 Task: Create a sub task Release to Production / Go Live for the task  Create a new online platform for online personal training sessions in the project BioTech , assign it to team member softage.5@softage.net and update the status of the sub task to  Completed , set the priority of the sub task to High
Action: Mouse moved to (431, 400)
Screenshot: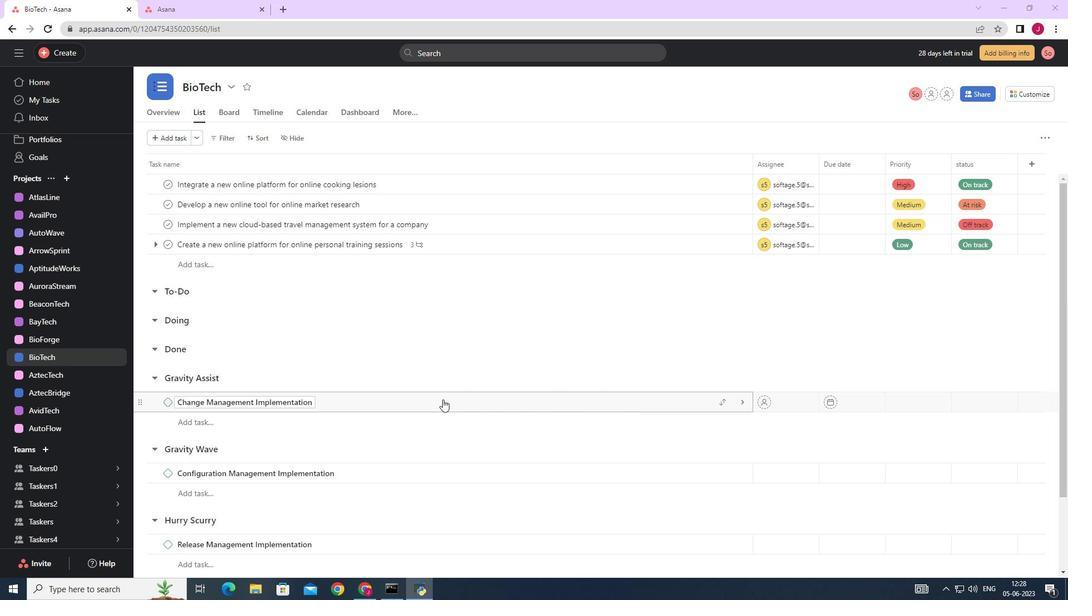 
Action: Mouse scrolled (431, 399) with delta (0, 0)
Screenshot: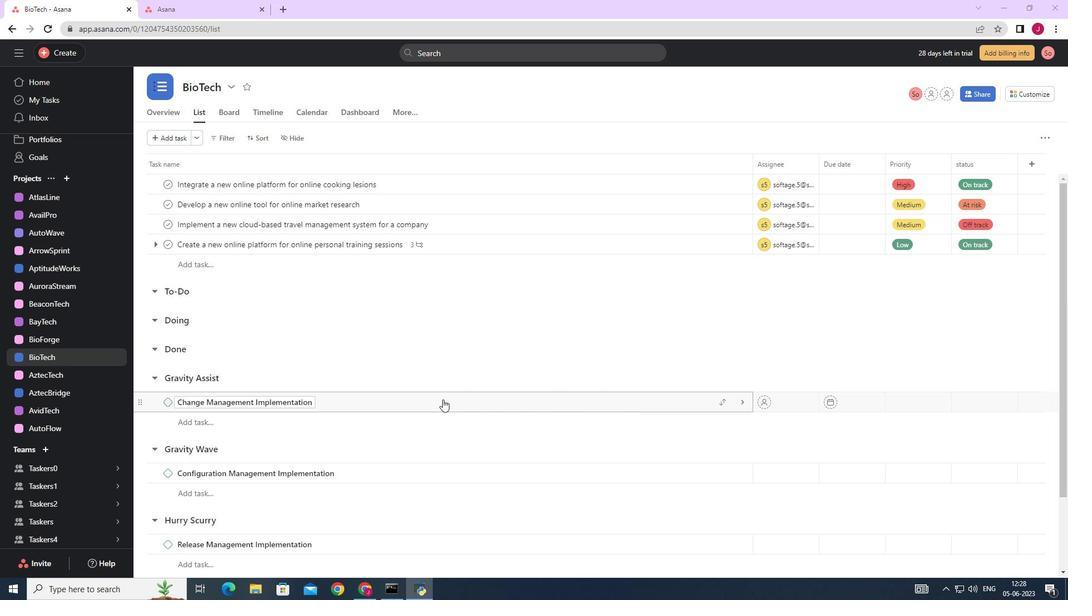 
Action: Mouse scrolled (431, 399) with delta (0, 0)
Screenshot: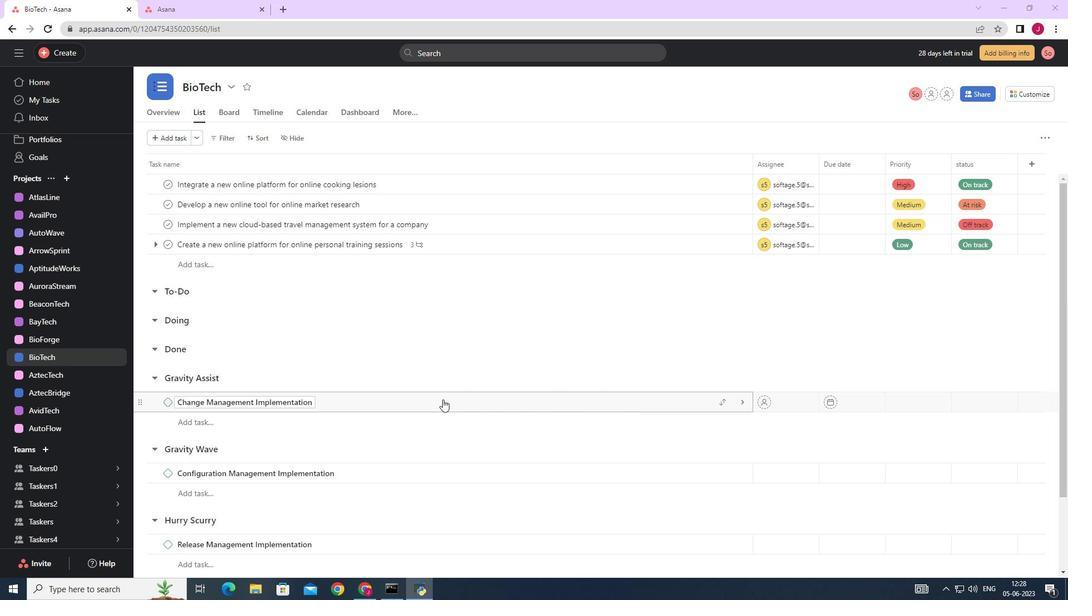 
Action: Mouse scrolled (431, 399) with delta (0, 0)
Screenshot: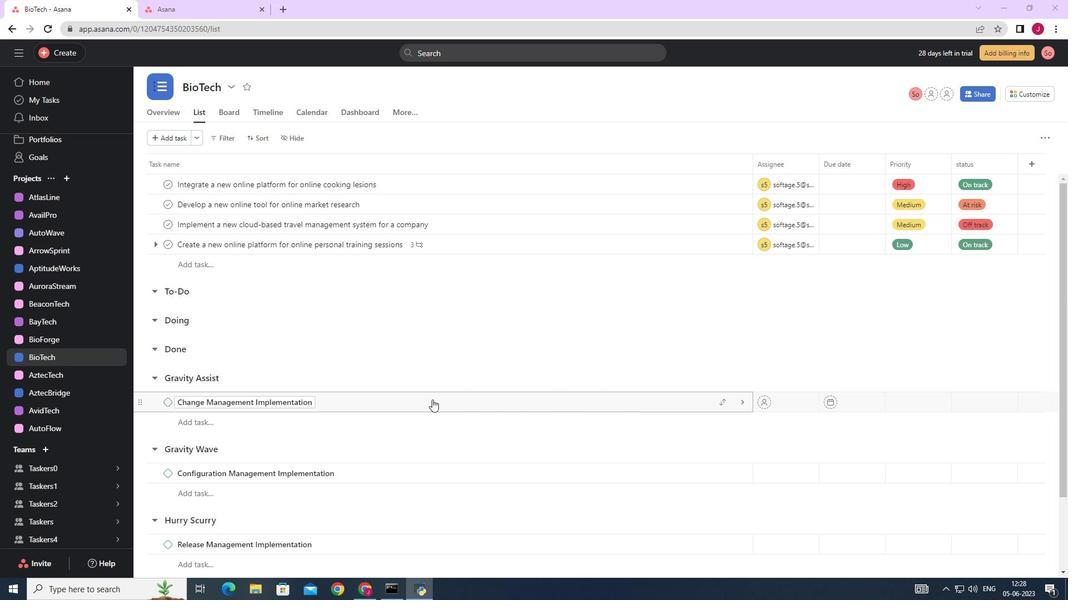 
Action: Mouse scrolled (431, 399) with delta (0, 0)
Screenshot: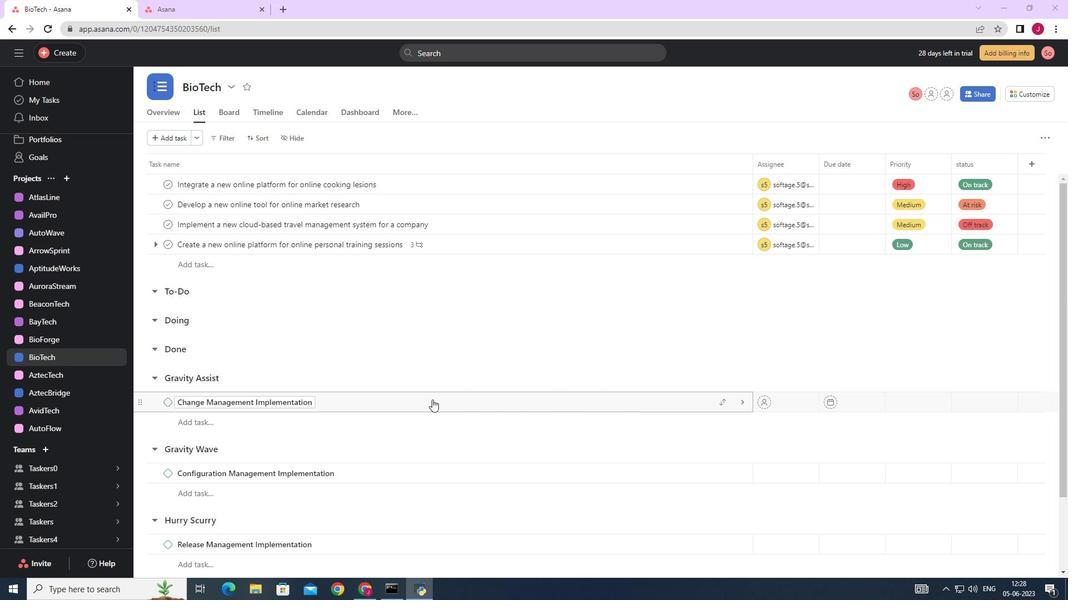 
Action: Mouse scrolled (431, 399) with delta (0, 0)
Screenshot: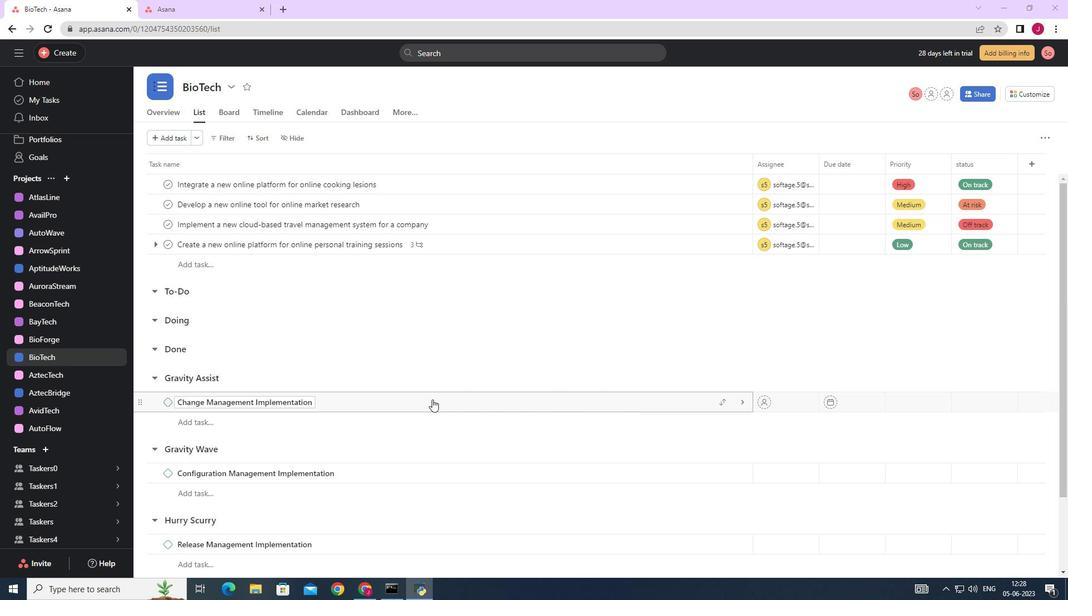 
Action: Mouse moved to (412, 401)
Screenshot: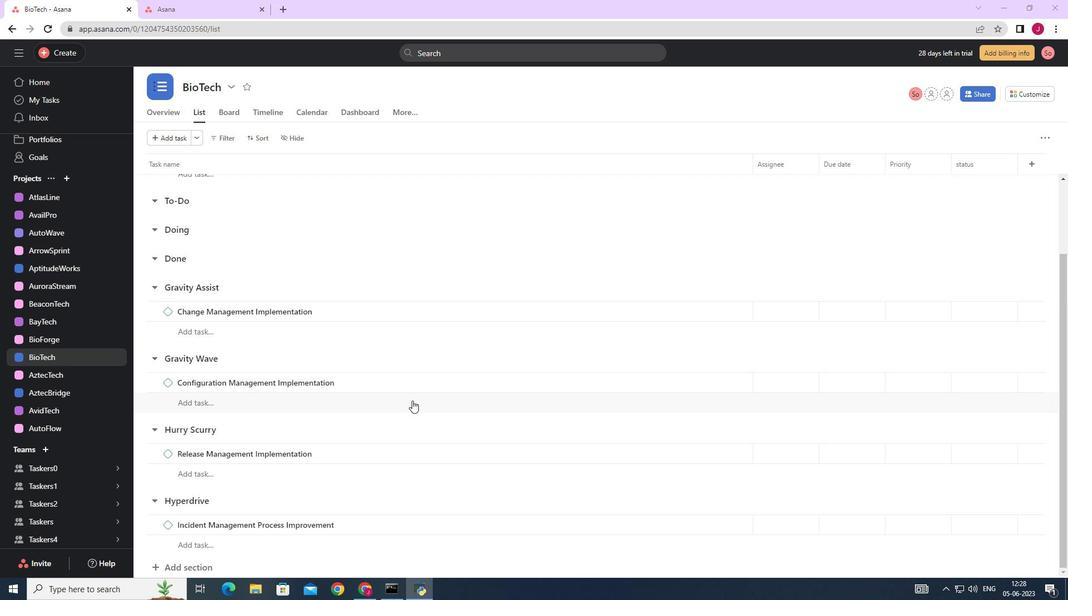 
Action: Mouse scrolled (412, 400) with delta (0, 0)
Screenshot: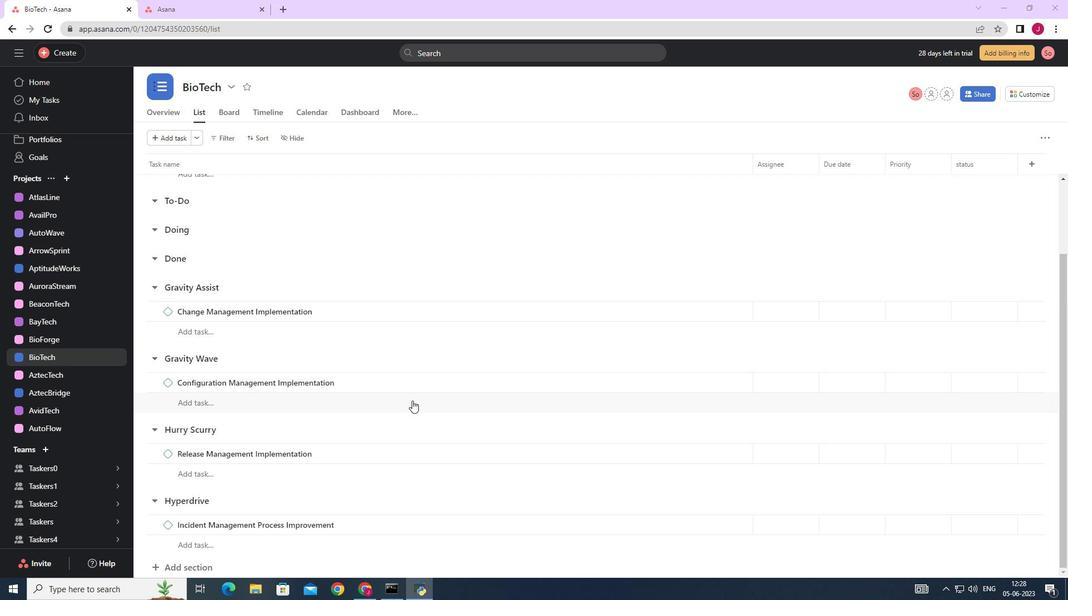
Action: Mouse scrolled (412, 400) with delta (0, 0)
Screenshot: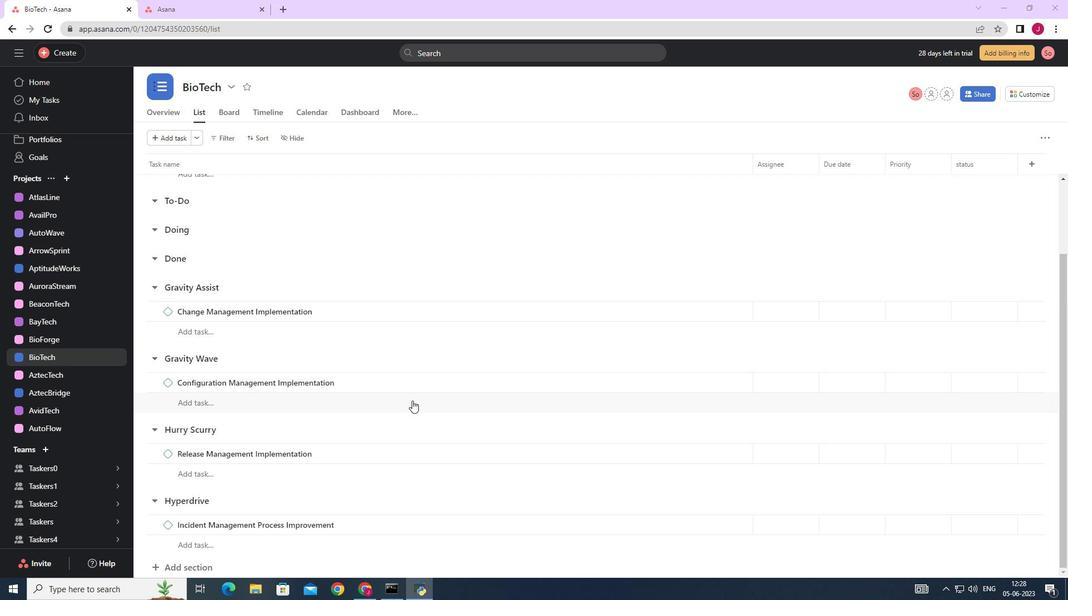 
Action: Mouse scrolled (412, 400) with delta (0, 0)
Screenshot: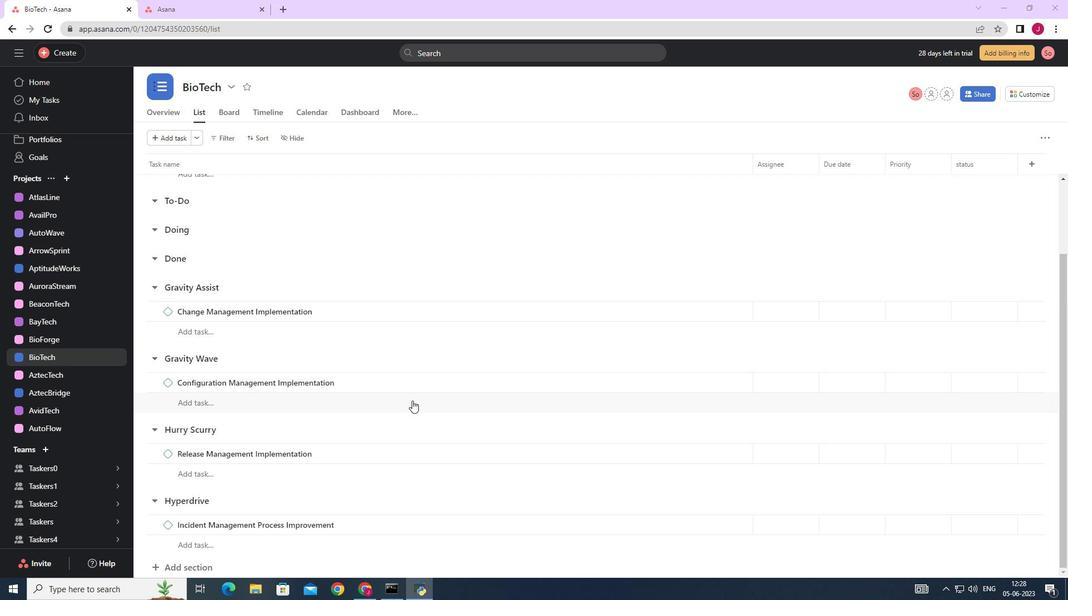 
Action: Mouse scrolled (412, 400) with delta (0, 0)
Screenshot: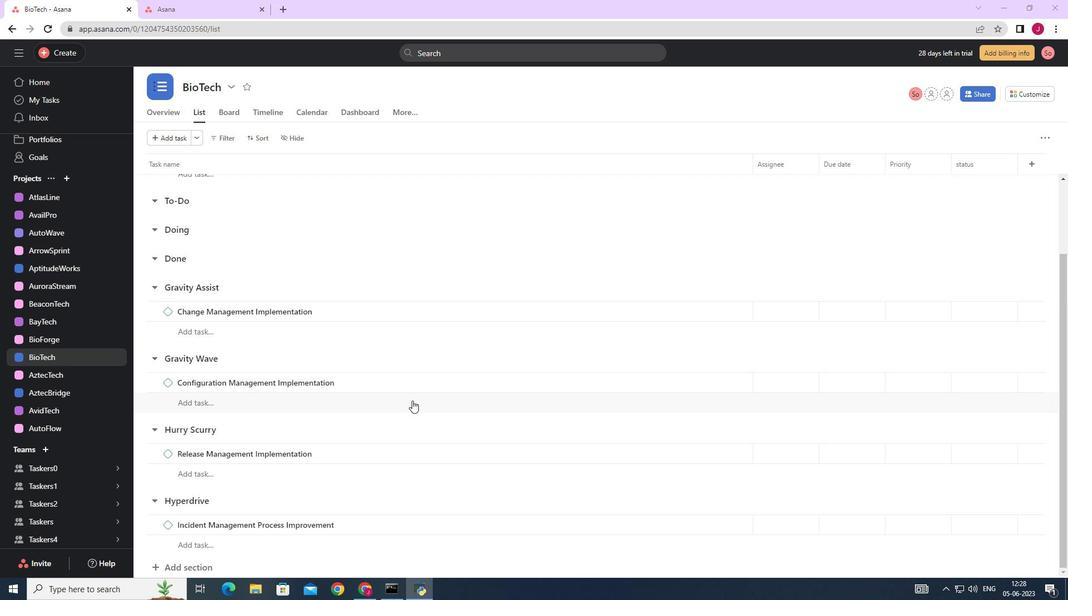 
Action: Mouse scrolled (412, 400) with delta (0, 0)
Screenshot: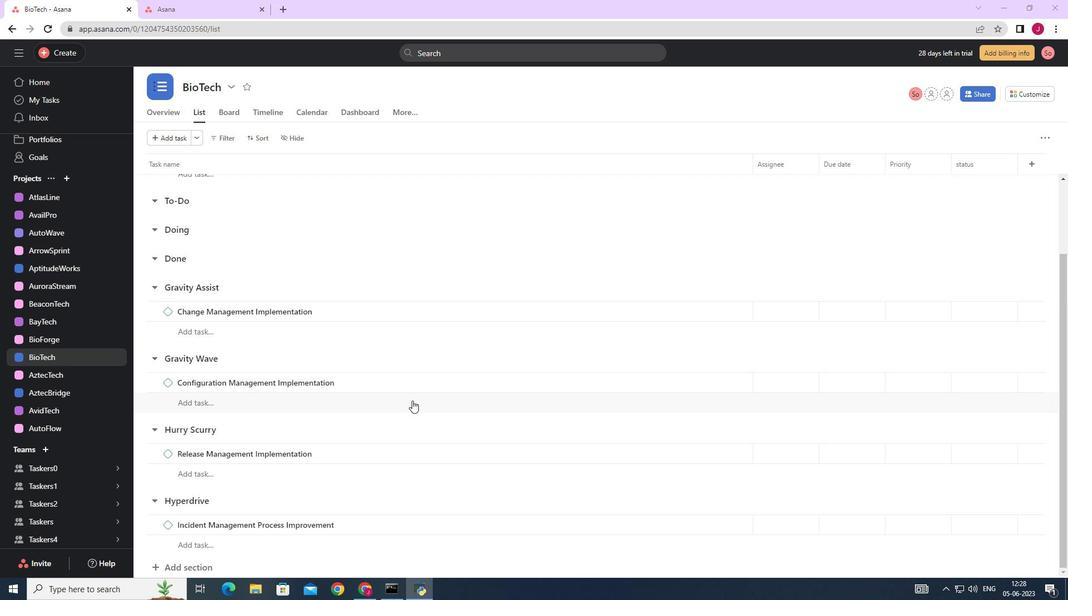 
Action: Mouse moved to (425, 408)
Screenshot: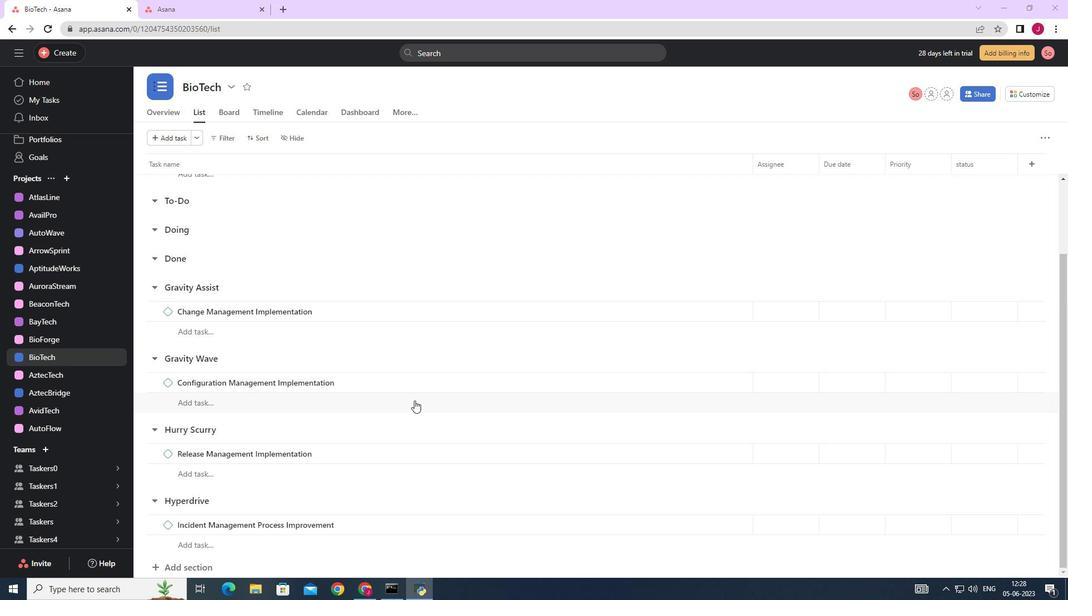 
Action: Mouse scrolled (425, 408) with delta (0, 0)
Screenshot: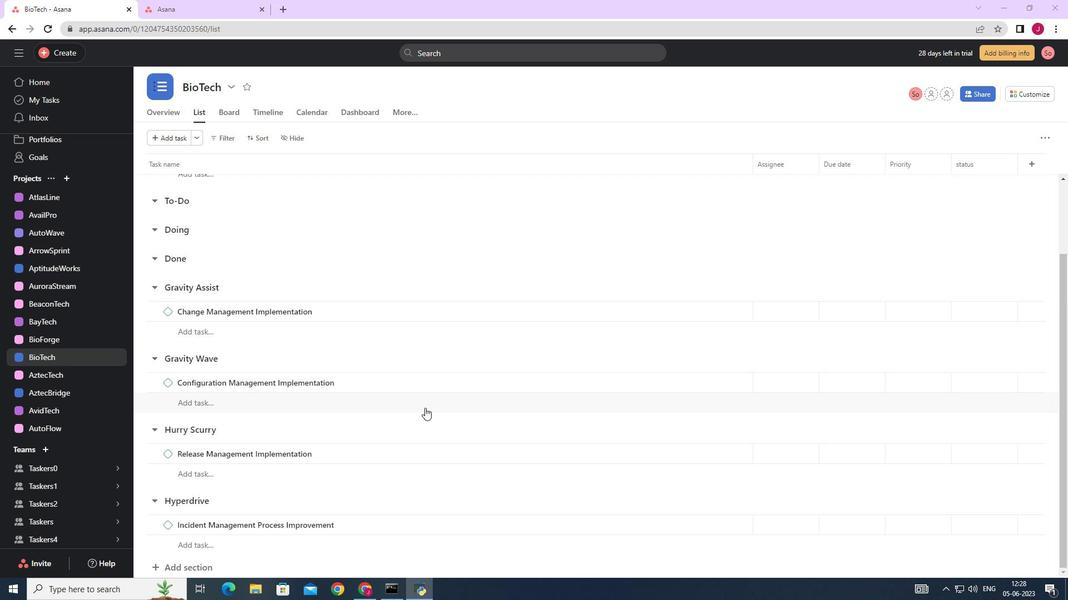 
Action: Mouse scrolled (425, 408) with delta (0, 0)
Screenshot: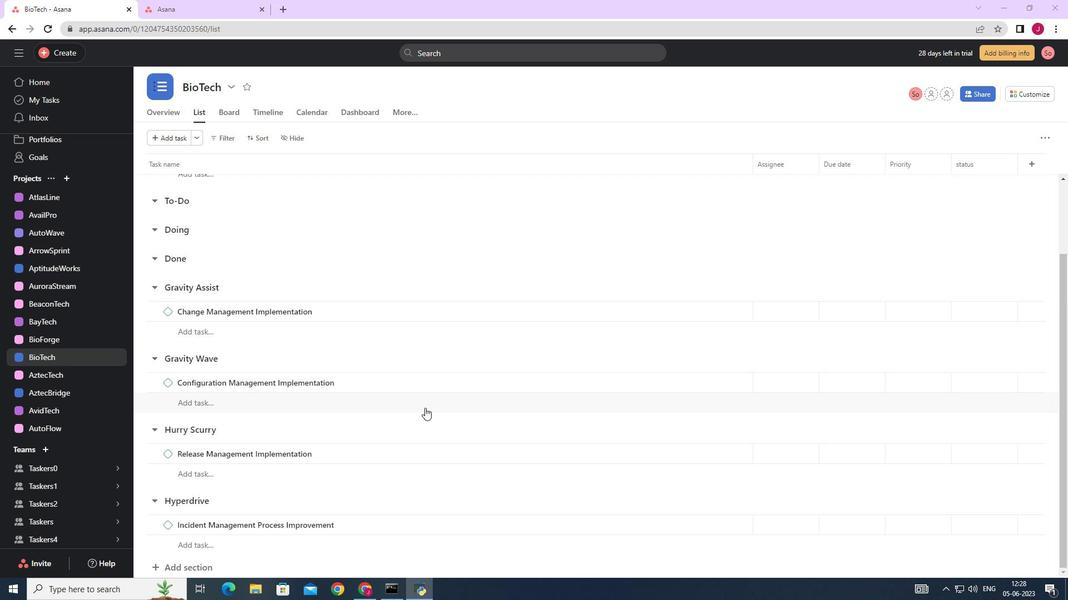 
Action: Mouse scrolled (425, 408) with delta (0, 0)
Screenshot: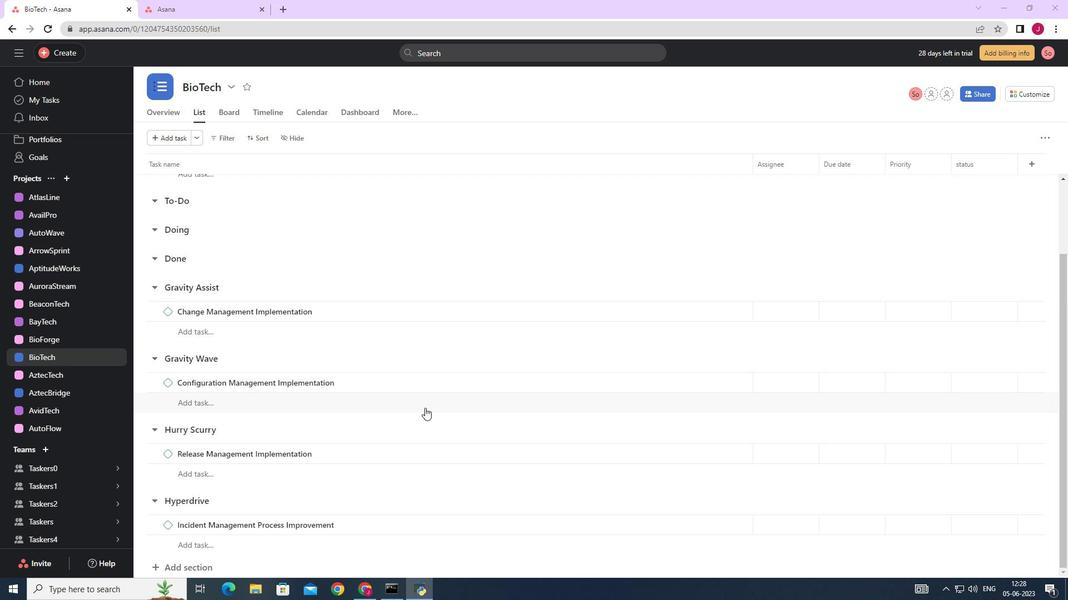 
Action: Mouse scrolled (425, 408) with delta (0, 0)
Screenshot: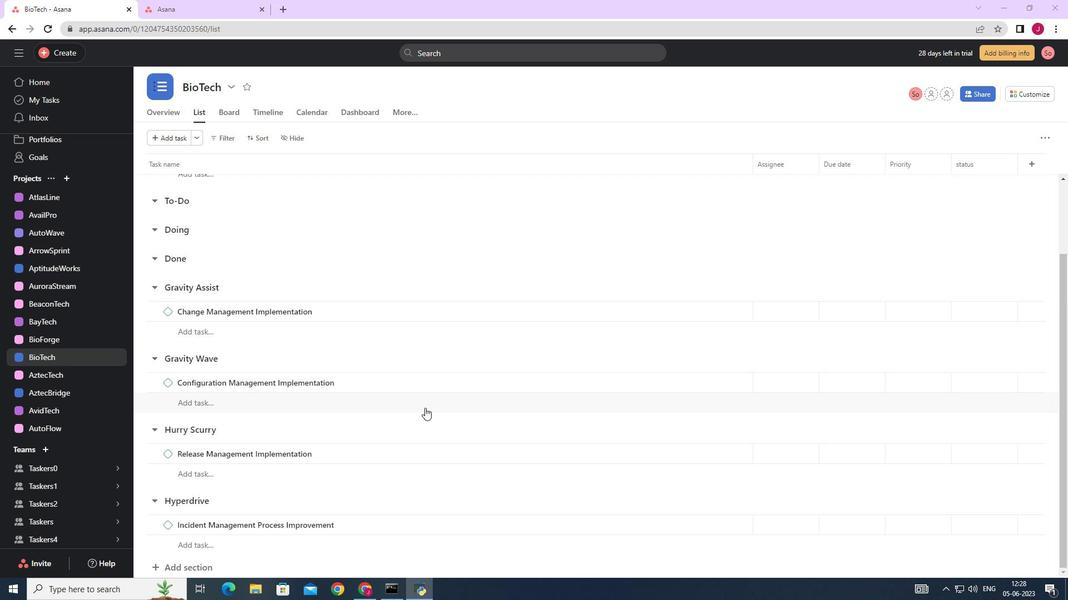 
Action: Mouse scrolled (425, 407) with delta (0, 0)
Screenshot: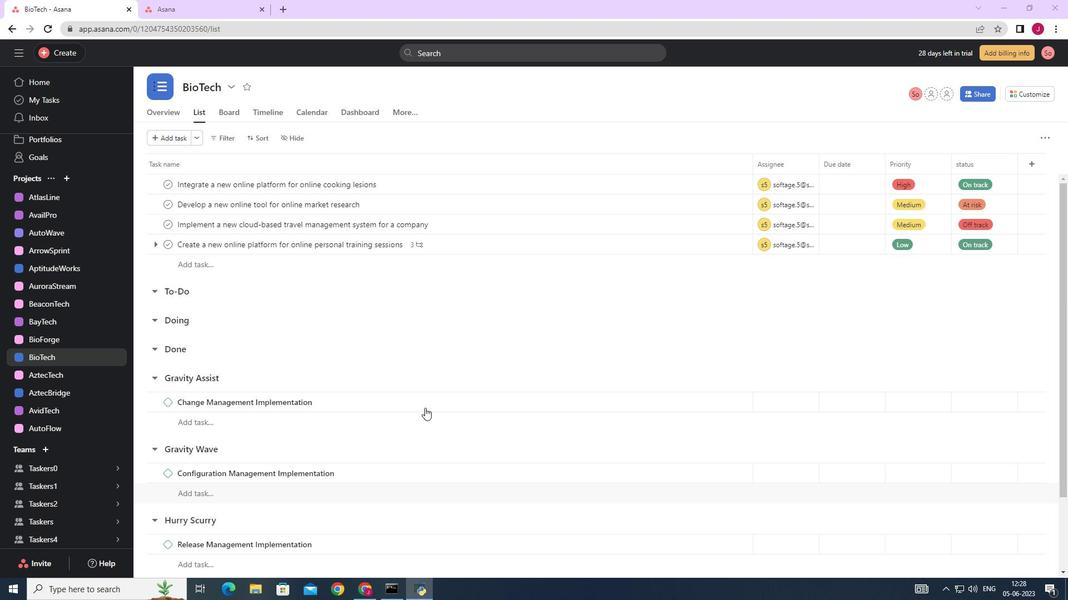 
Action: Mouse scrolled (425, 407) with delta (0, 0)
Screenshot: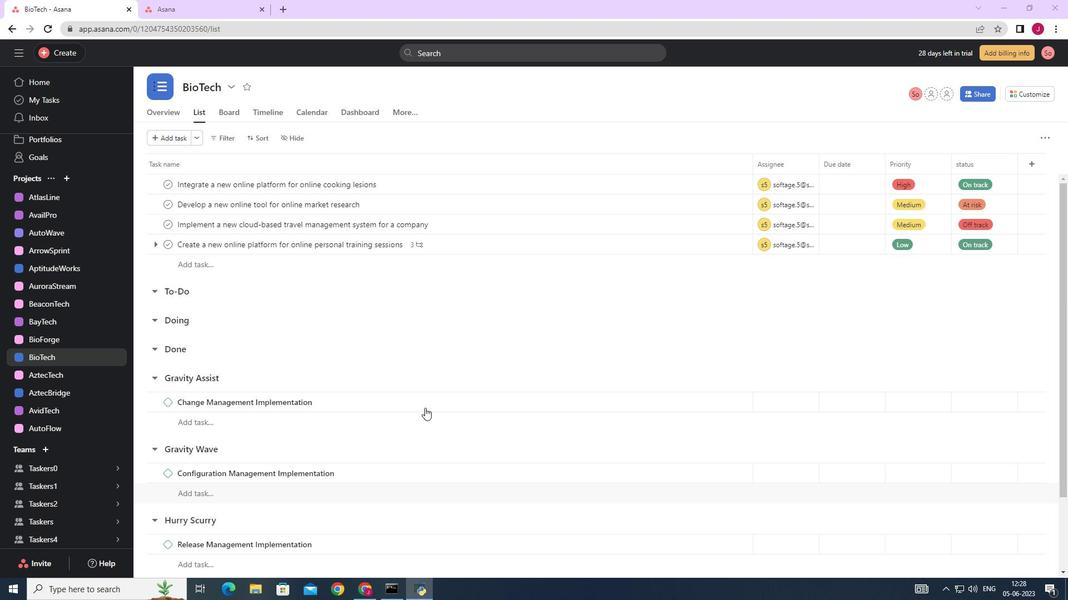 
Action: Mouse moved to (597, 354)
Screenshot: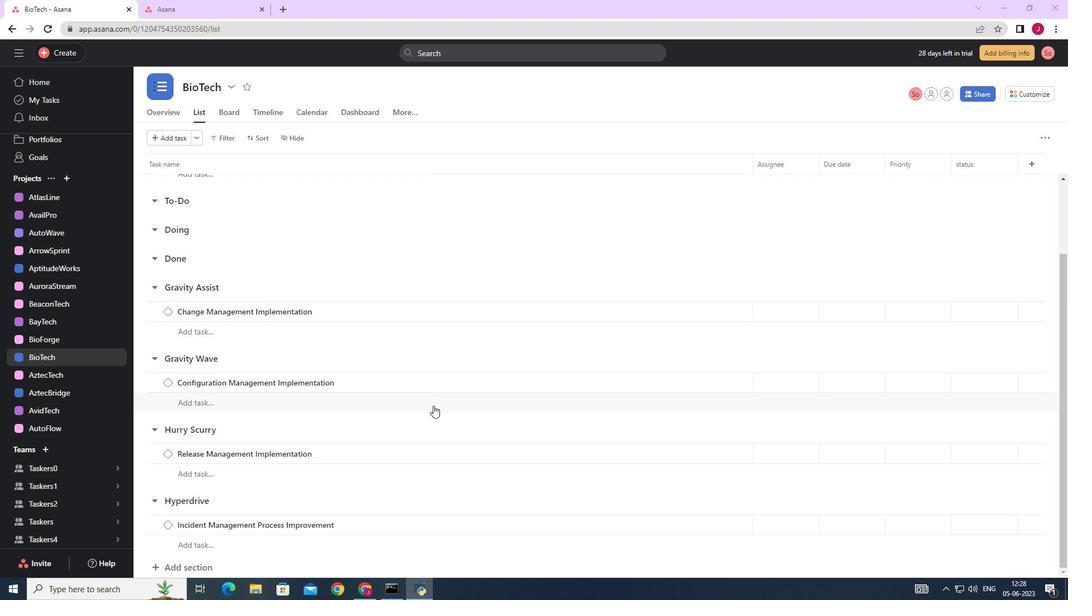 
Action: Mouse scrolled (597, 355) with delta (0, 0)
Screenshot: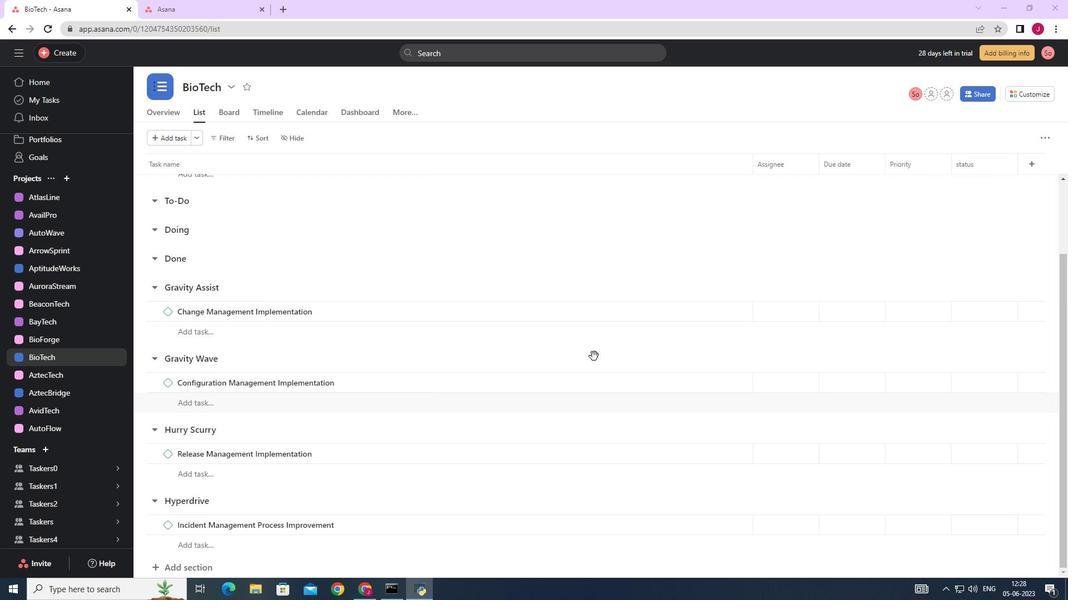 
Action: Mouse scrolled (597, 355) with delta (0, 0)
Screenshot: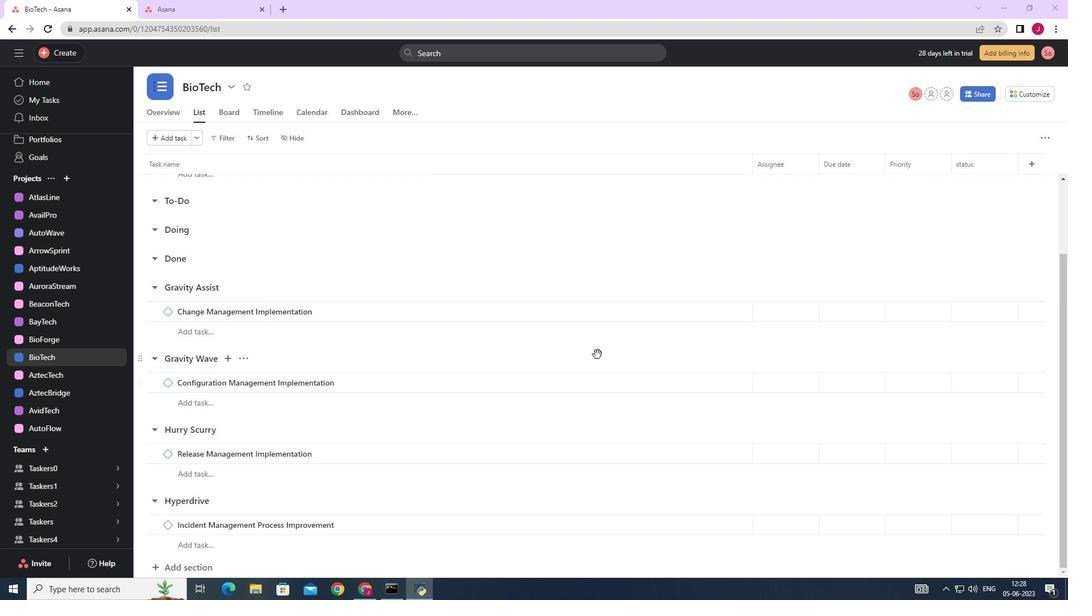 
Action: Mouse scrolled (597, 355) with delta (0, 0)
Screenshot: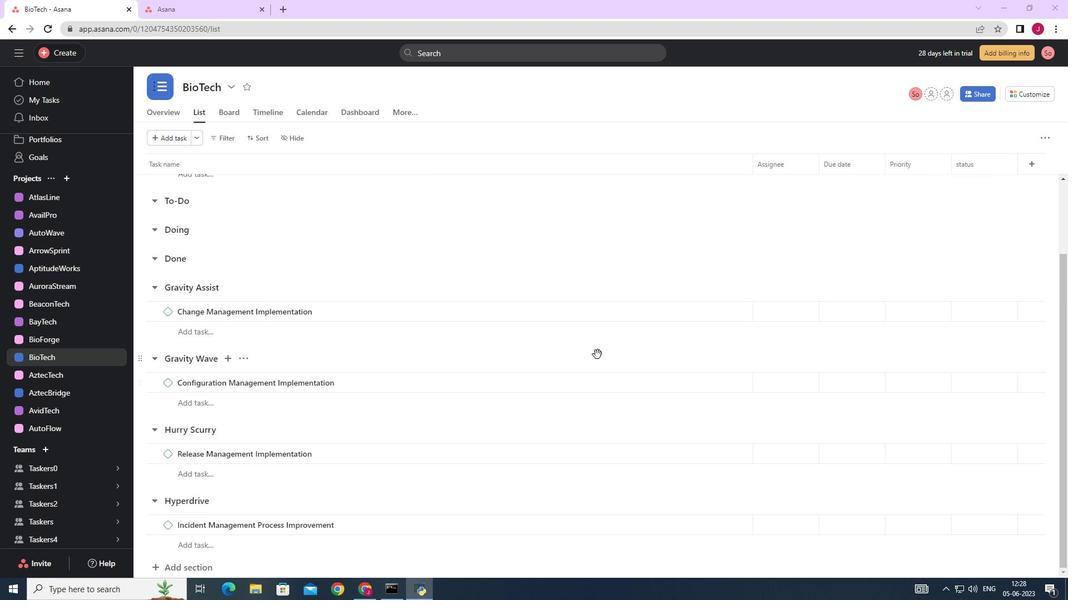 
Action: Mouse moved to (647, 245)
Screenshot: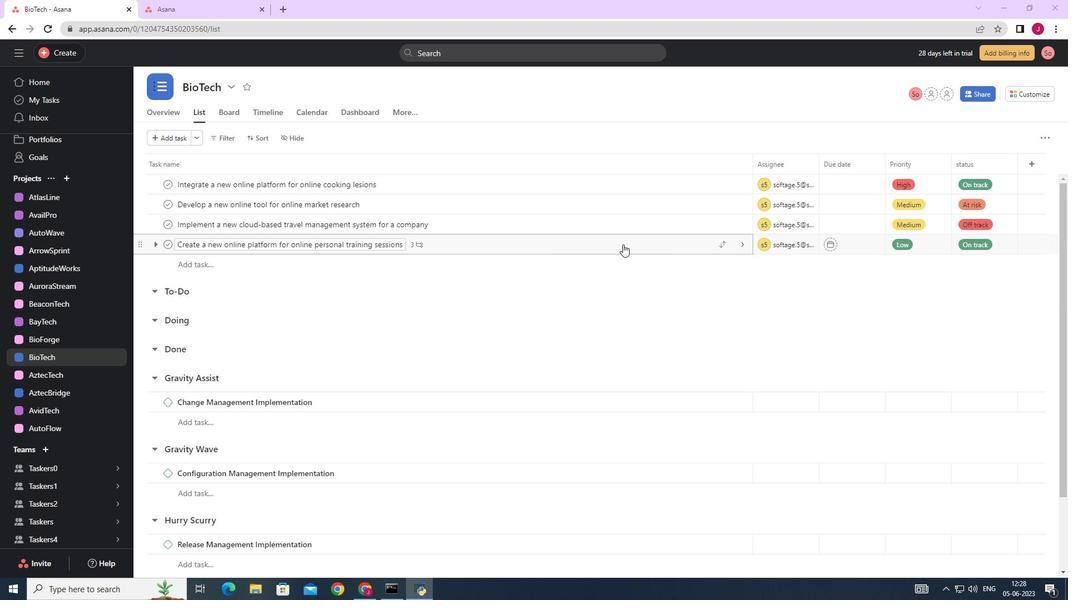 
Action: Mouse pressed left at (647, 245)
Screenshot: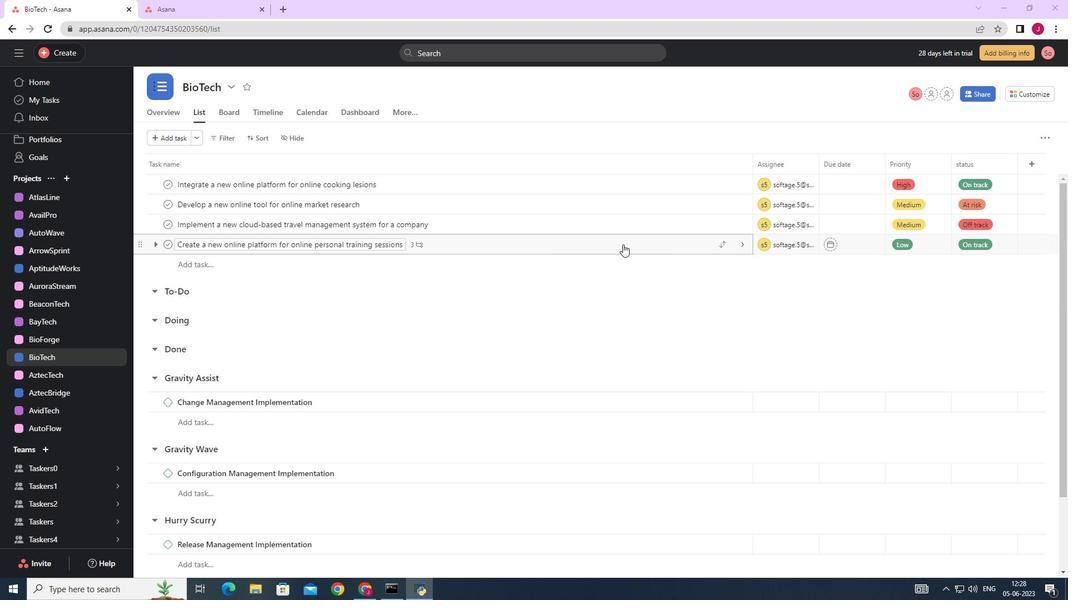 
Action: Mouse moved to (771, 359)
Screenshot: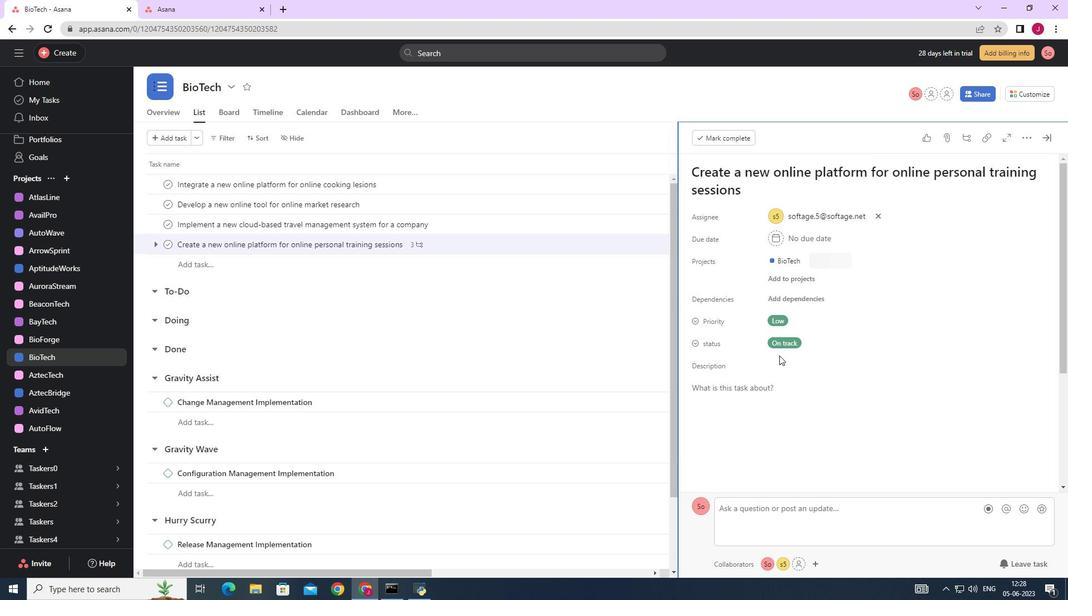 
Action: Mouse scrolled (771, 359) with delta (0, 0)
Screenshot: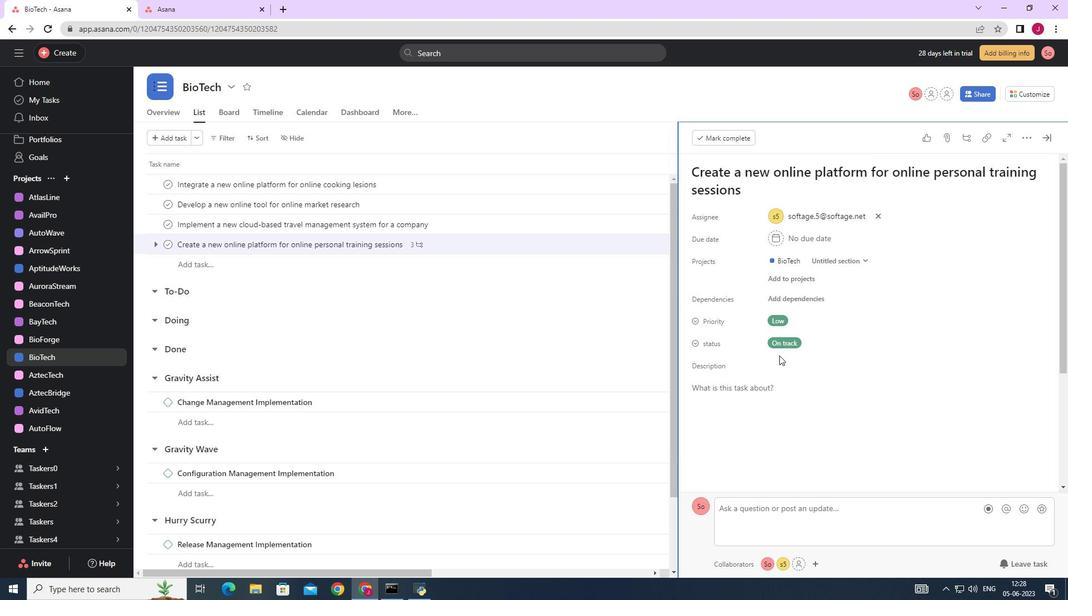
Action: Mouse scrolled (771, 359) with delta (0, 0)
Screenshot: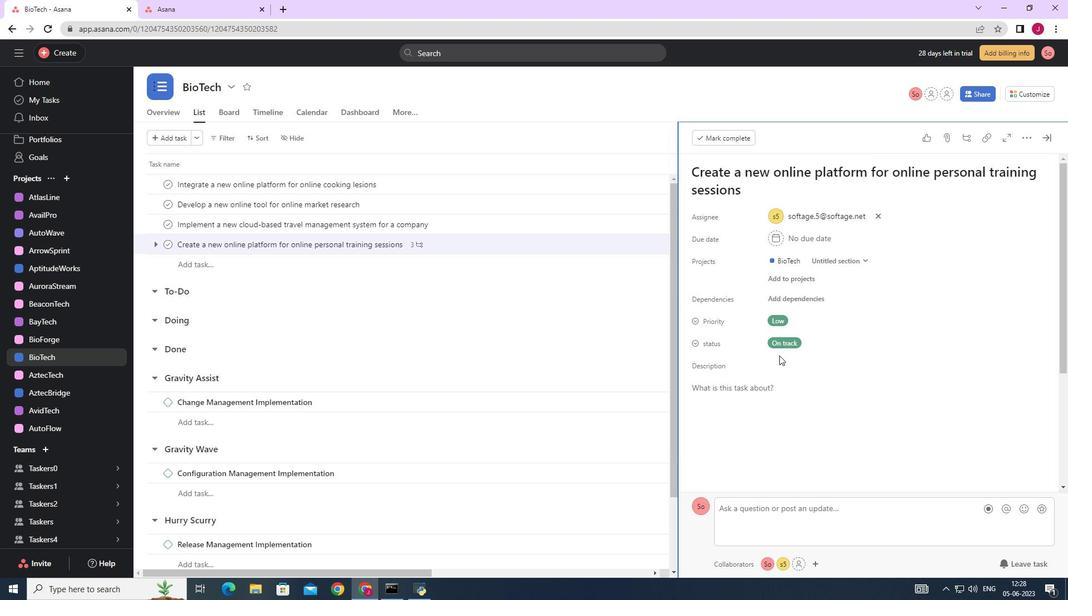 
Action: Mouse moved to (771, 360)
Screenshot: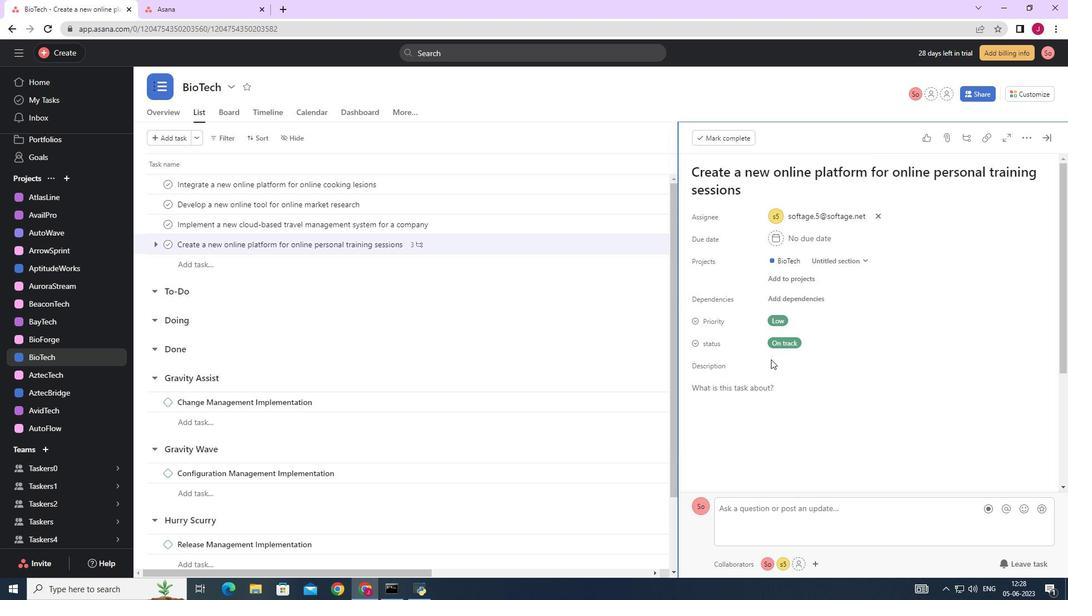 
Action: Mouse scrolled (771, 359) with delta (0, 0)
Screenshot: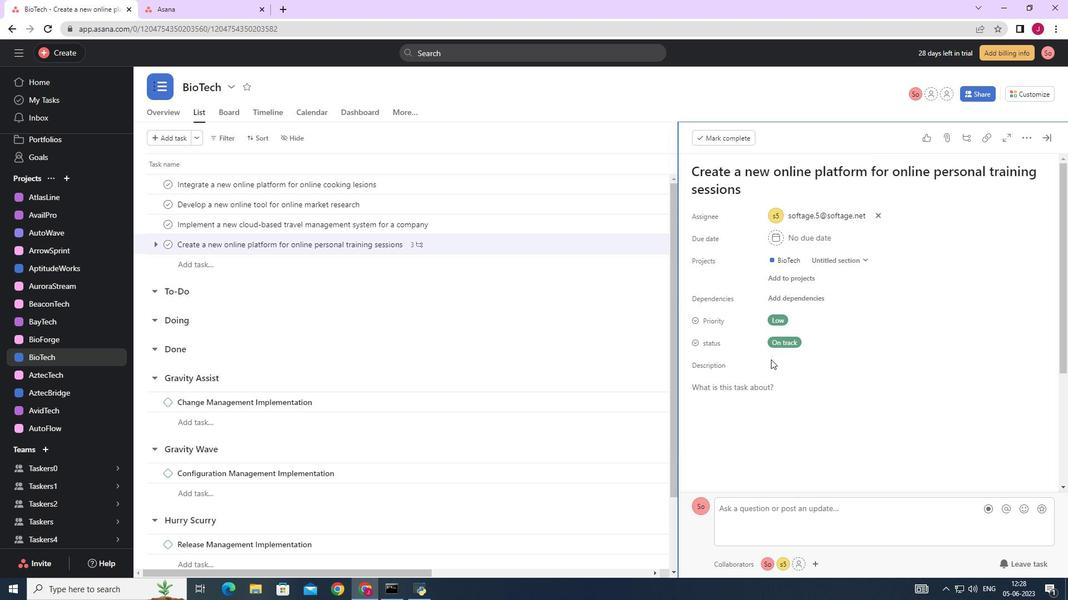 
Action: Mouse moved to (770, 361)
Screenshot: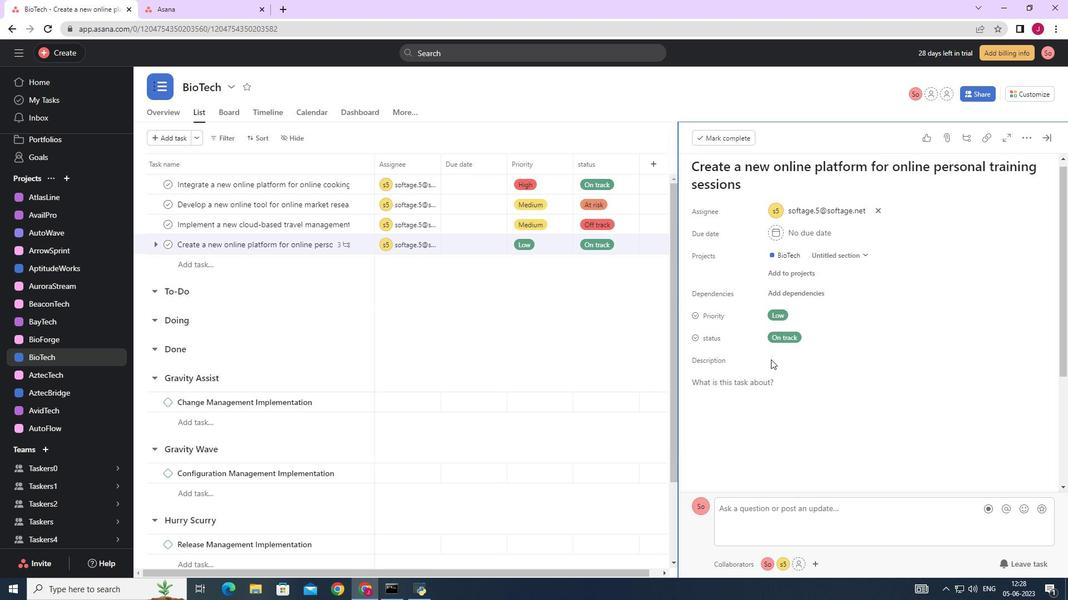 
Action: Mouse scrolled (771, 359) with delta (0, 0)
Screenshot: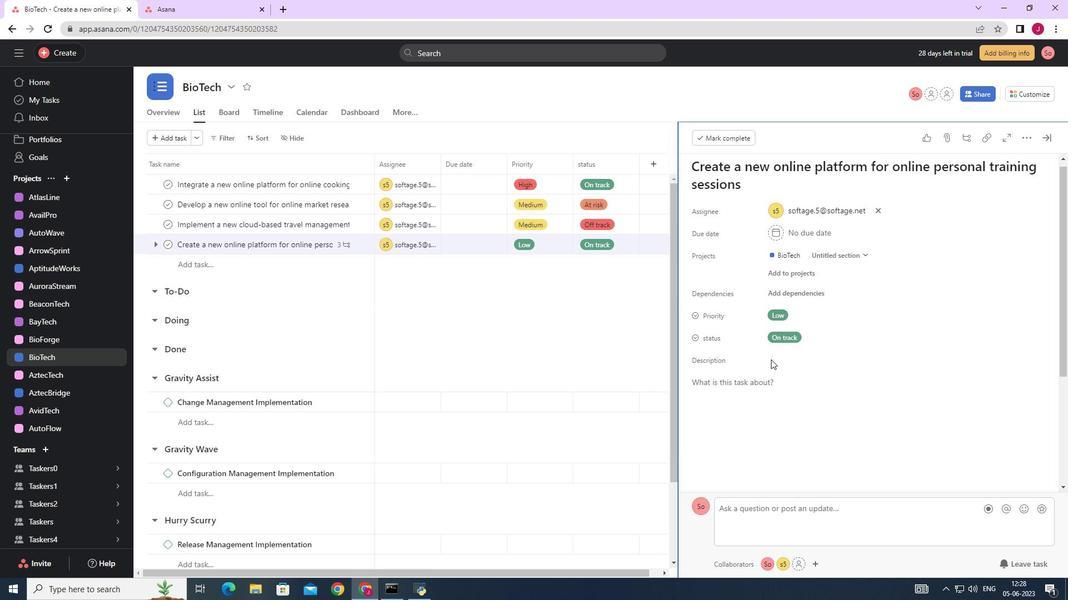 
Action: Mouse moved to (770, 361)
Screenshot: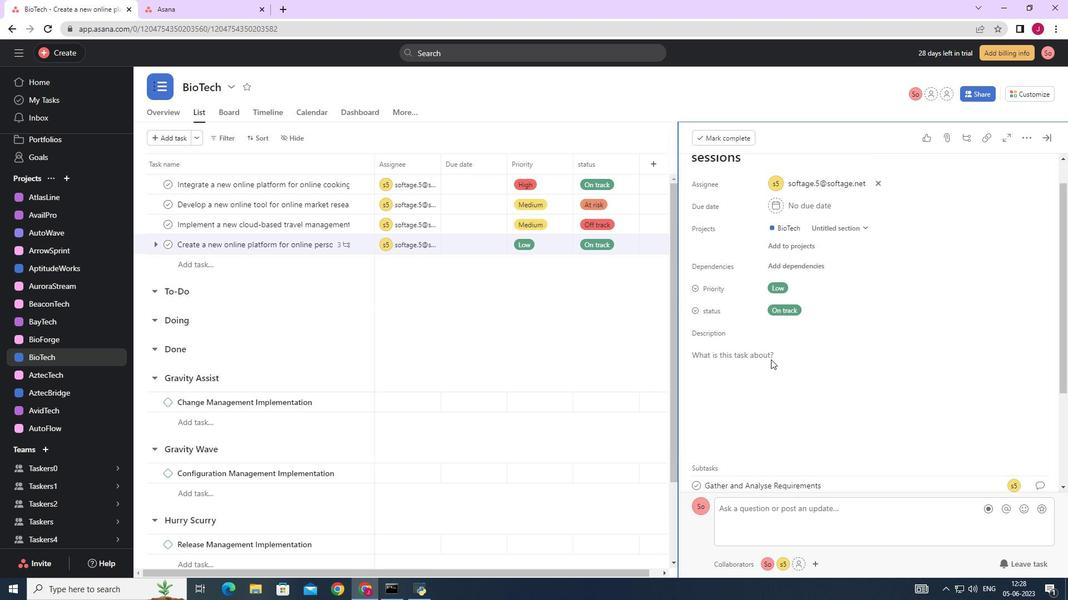 
Action: Mouse scrolled (771, 359) with delta (0, 0)
Screenshot: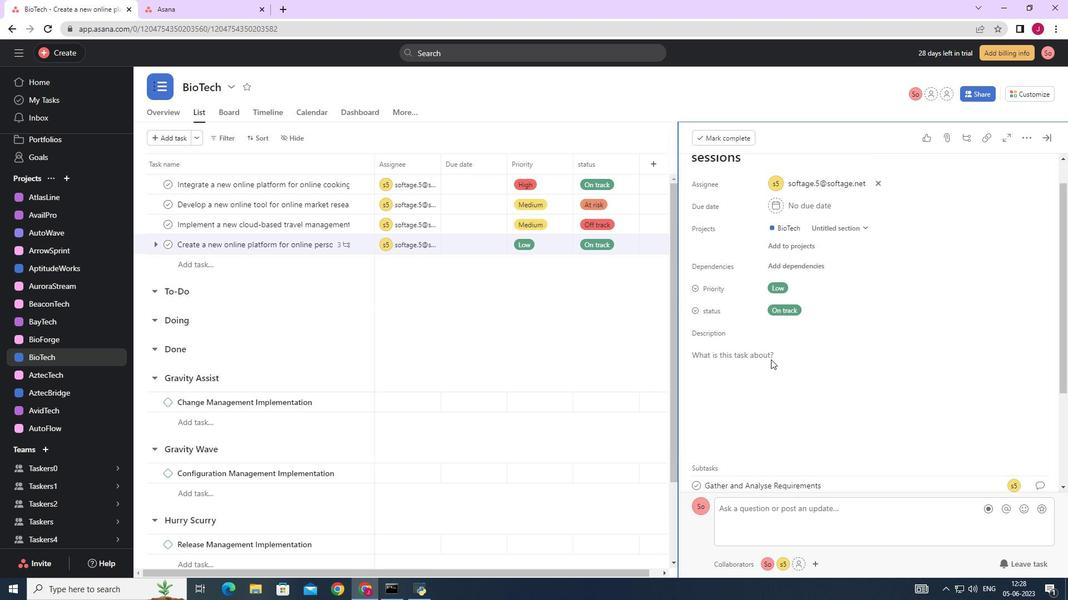 
Action: Mouse moved to (768, 363)
Screenshot: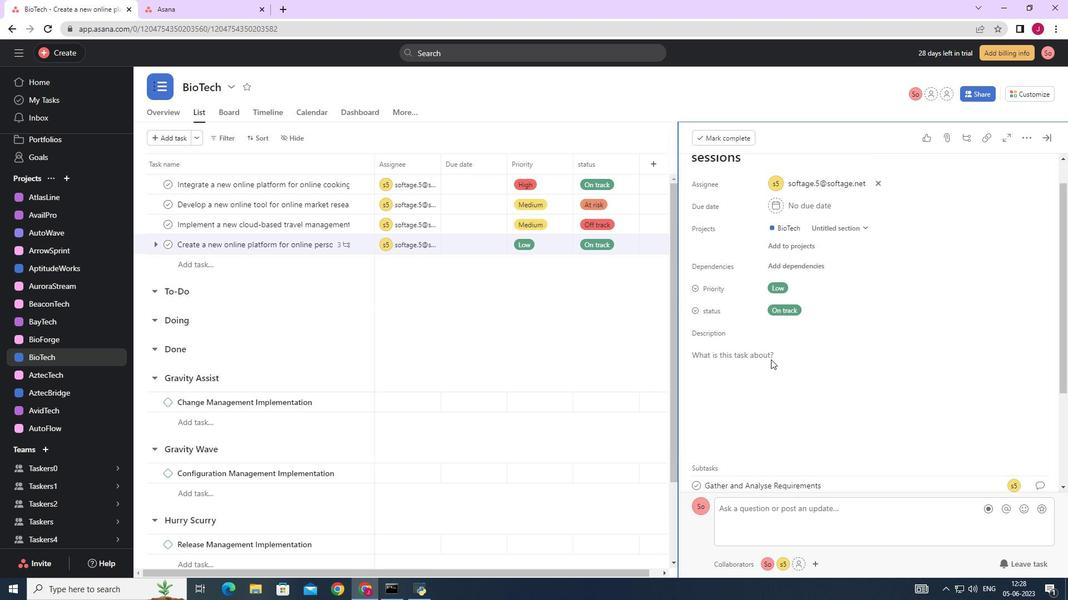 
Action: Mouse scrolled (771, 359) with delta (0, 0)
Screenshot: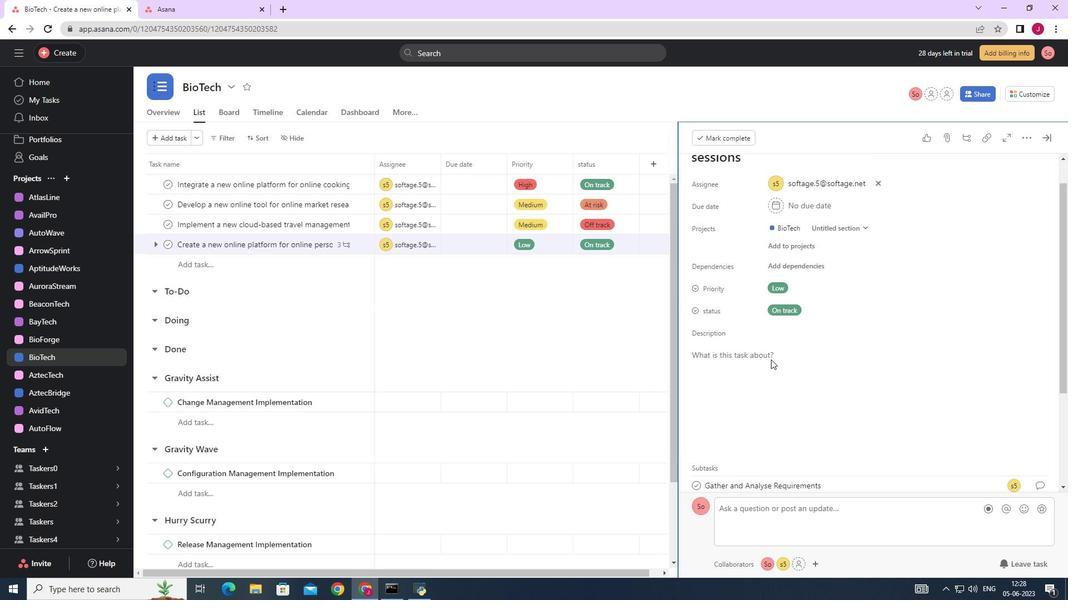 
Action: Mouse moved to (727, 401)
Screenshot: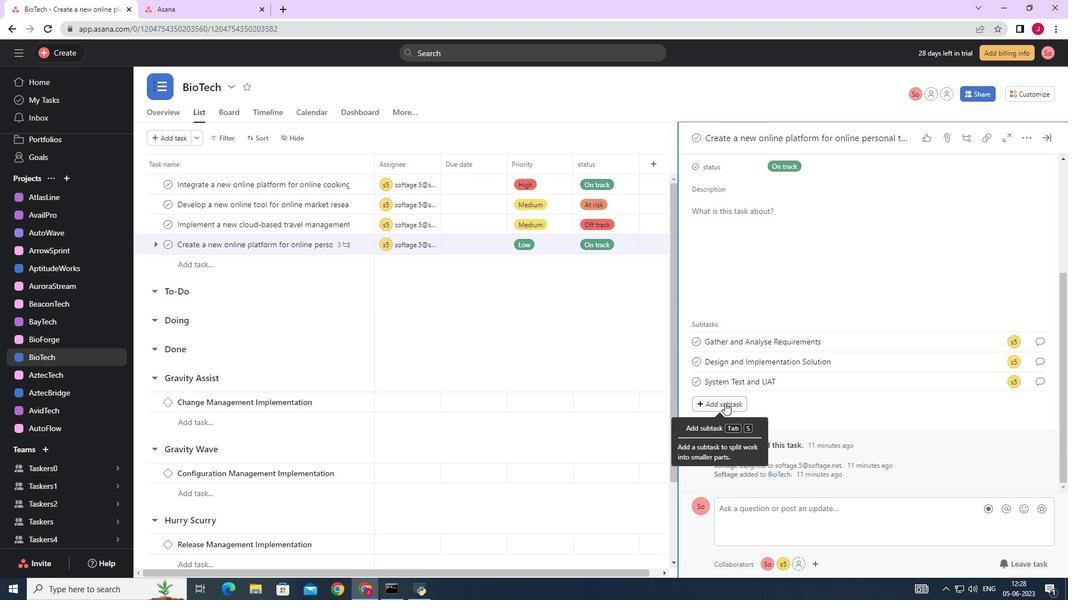 
Action: Mouse pressed left at (727, 401)
Screenshot: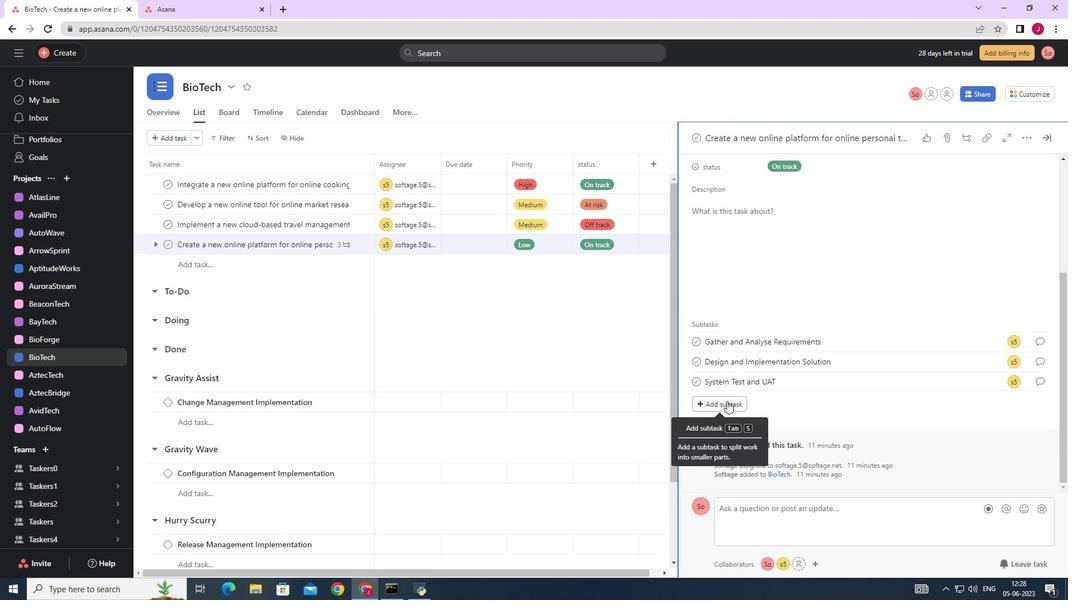 
Action: Key pressed <Key.caps_lock><Key.caps_lock>r<Key.caps_lock>ELEASE<Key.space>TO<Key.space>PRODUCTION<Key.space>/<Key.space><Key.caps_lock>g<Key.caps_lock>O<Key.space><Key.caps_lock>l<Key.caps_lock>IVE
Screenshot: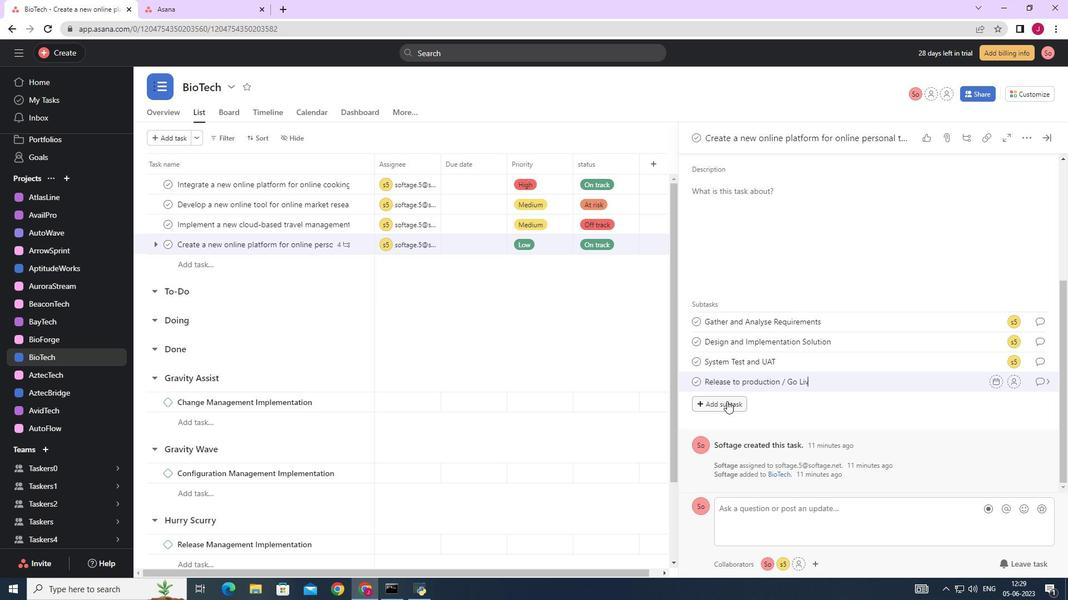 
Action: Mouse moved to (1014, 382)
Screenshot: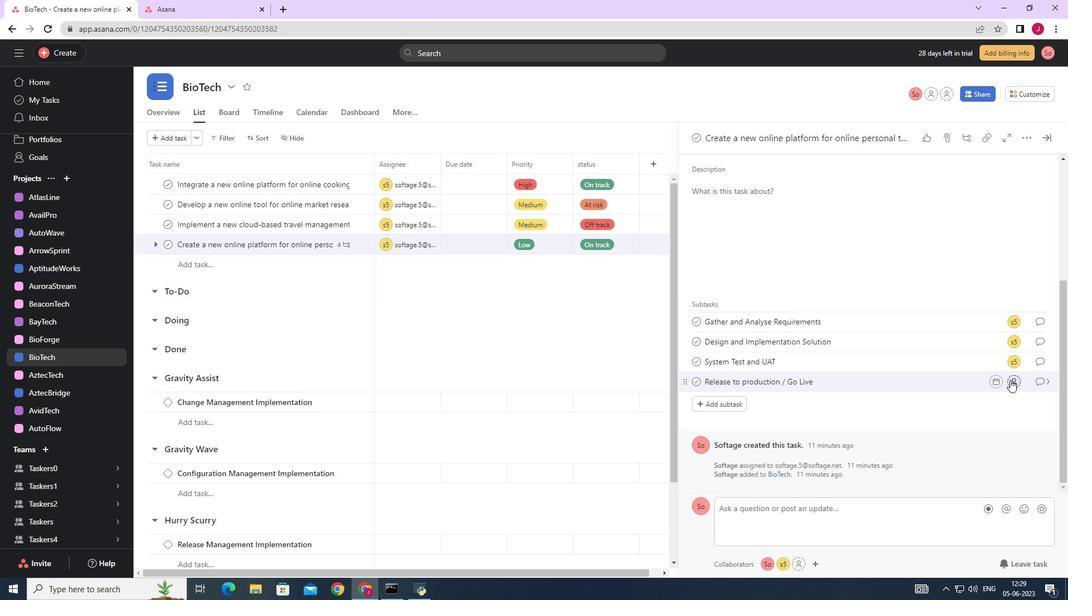 
Action: Mouse pressed left at (1014, 382)
Screenshot: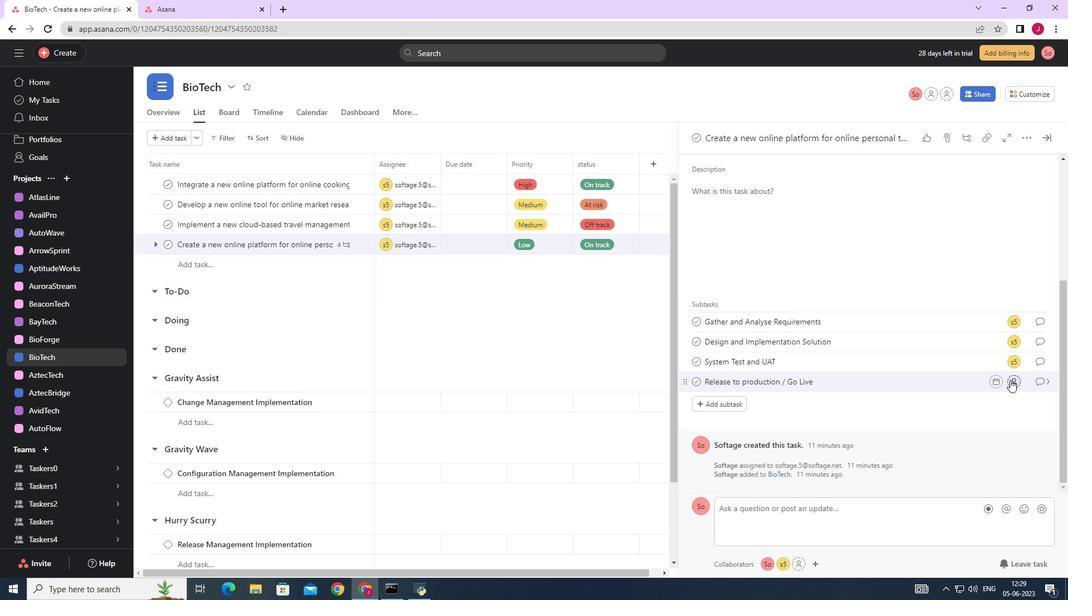 
Action: Mouse moved to (879, 417)
Screenshot: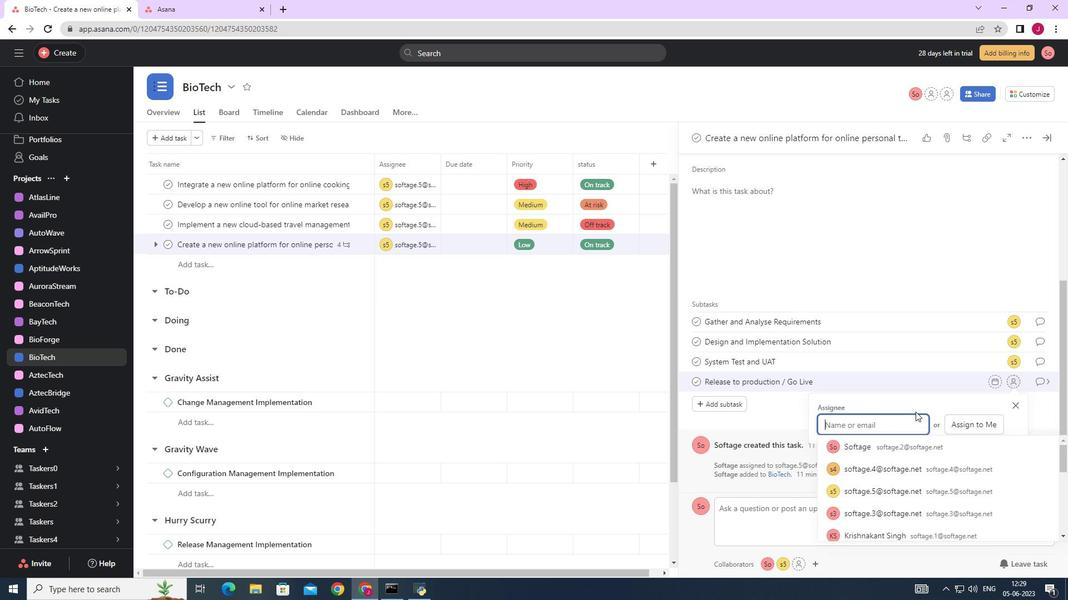 
Action: Key pressed SOFTAGE.
Screenshot: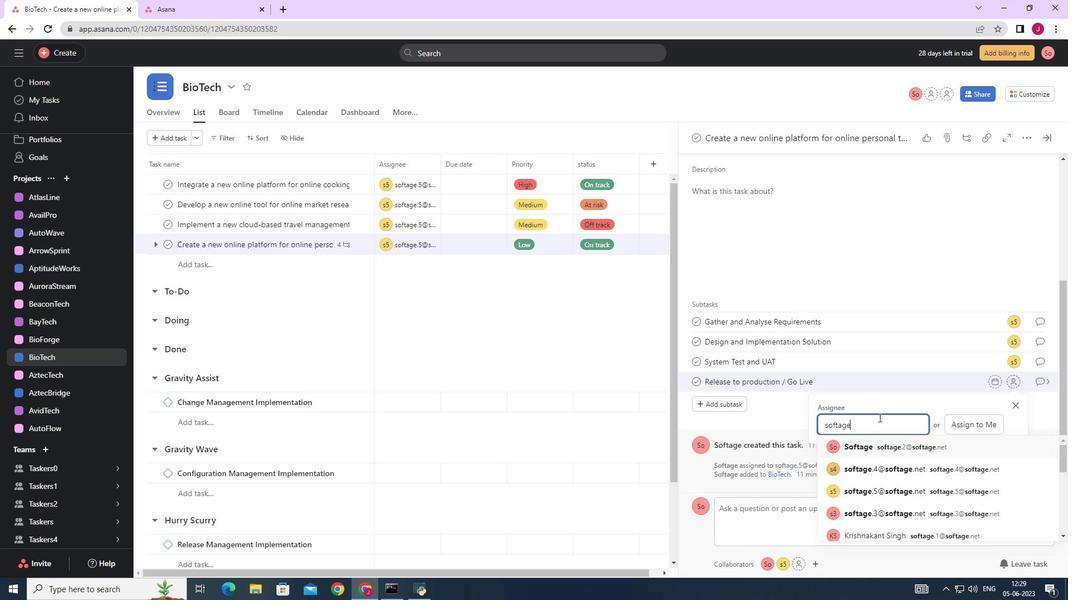 
Action: Mouse moved to (861, 423)
Screenshot: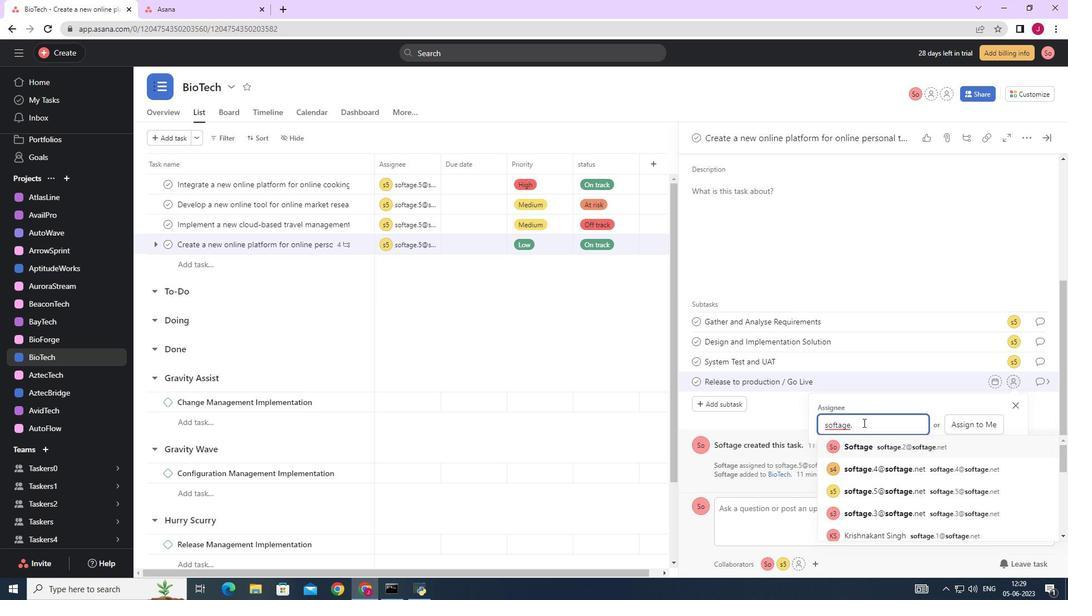 
Action: Key pressed 5
Screenshot: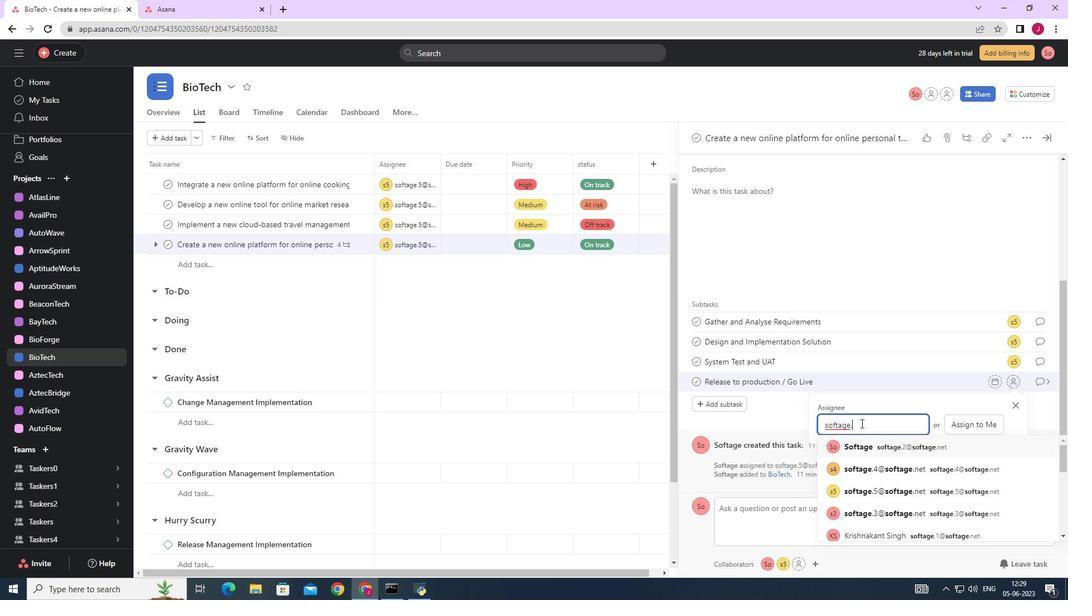 
Action: Mouse moved to (882, 445)
Screenshot: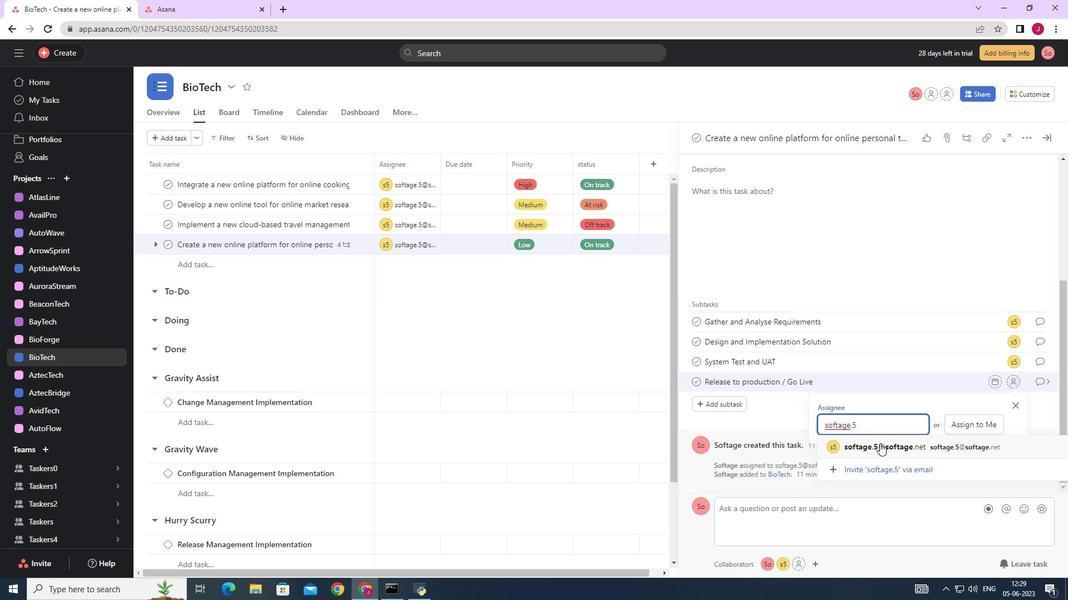 
Action: Mouse pressed left at (882, 445)
Screenshot: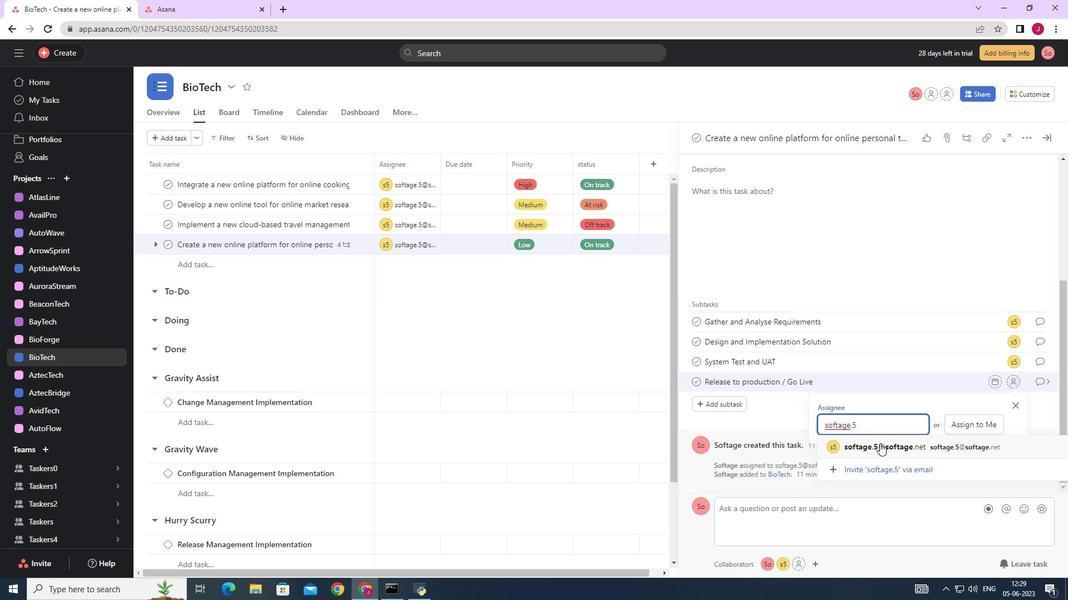 
Action: Mouse moved to (1039, 384)
Screenshot: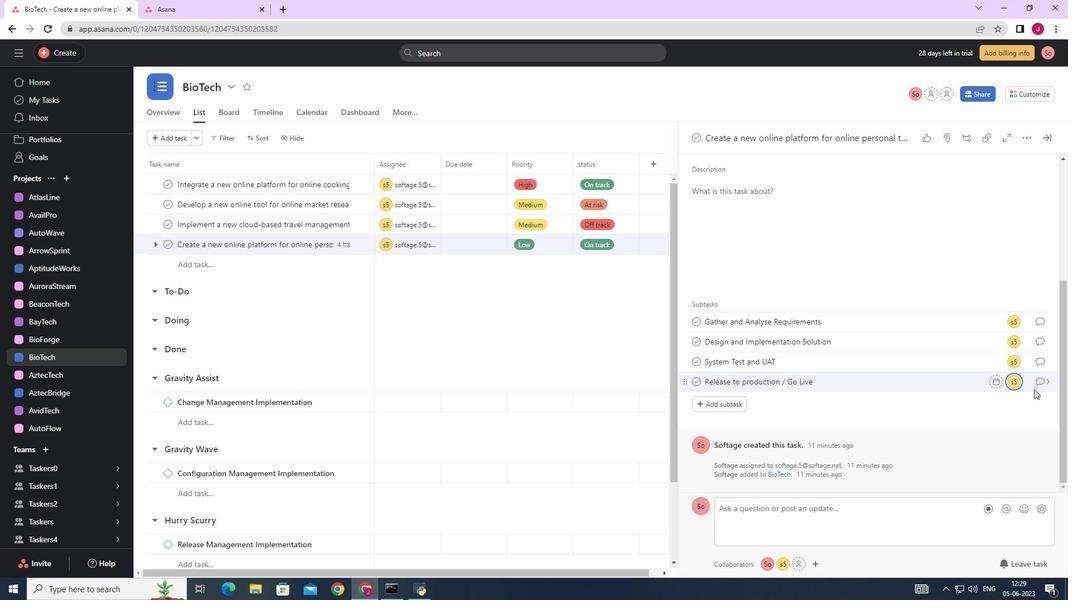 
Action: Mouse pressed left at (1039, 384)
Screenshot: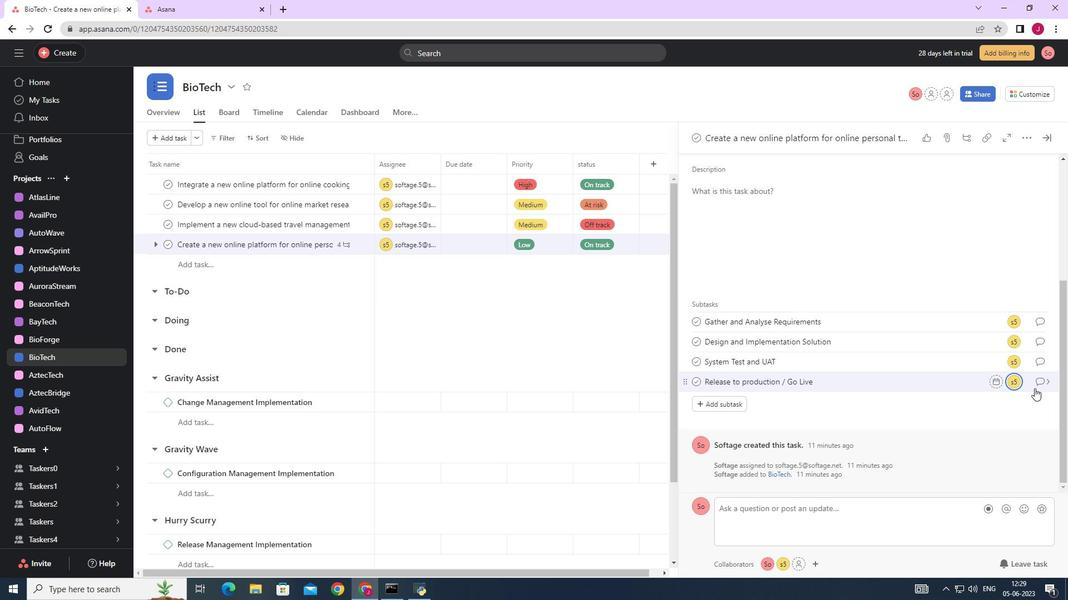 
Action: Mouse moved to (740, 292)
Screenshot: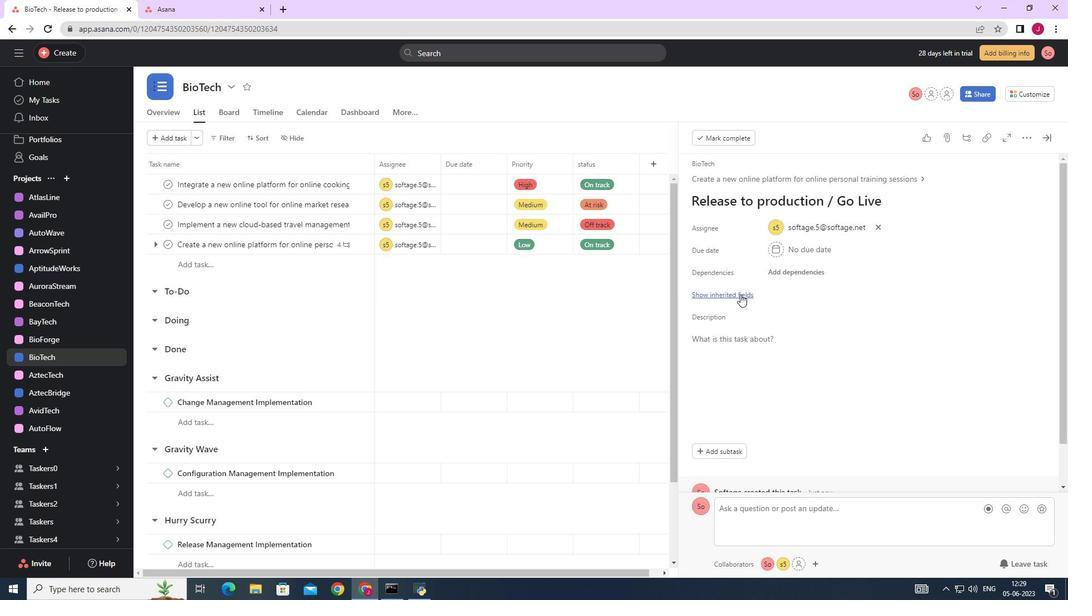 
Action: Mouse pressed left at (740, 292)
Screenshot: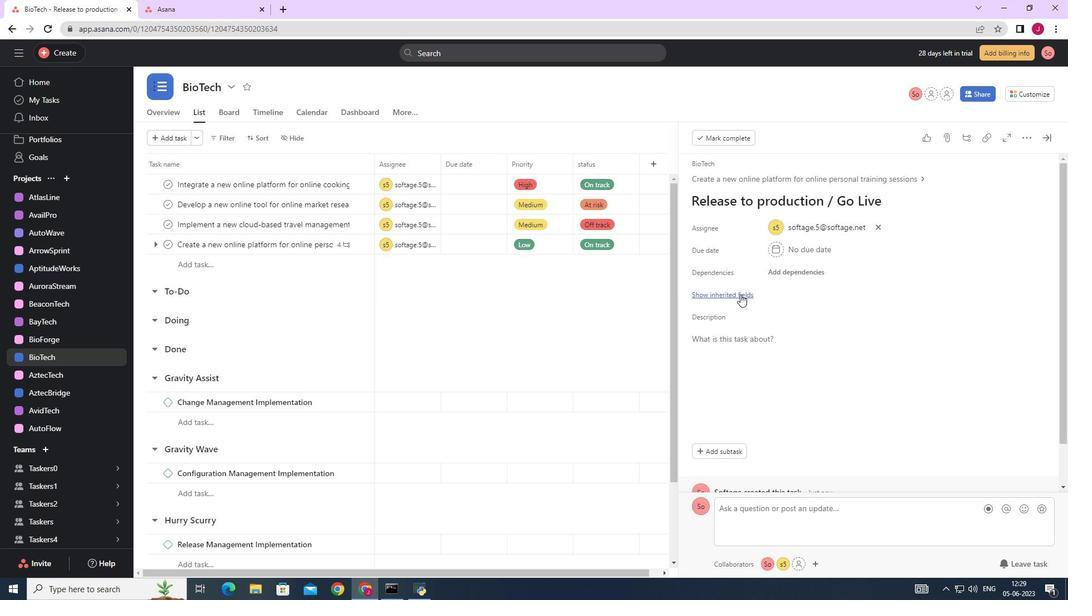 
Action: Mouse moved to (789, 316)
Screenshot: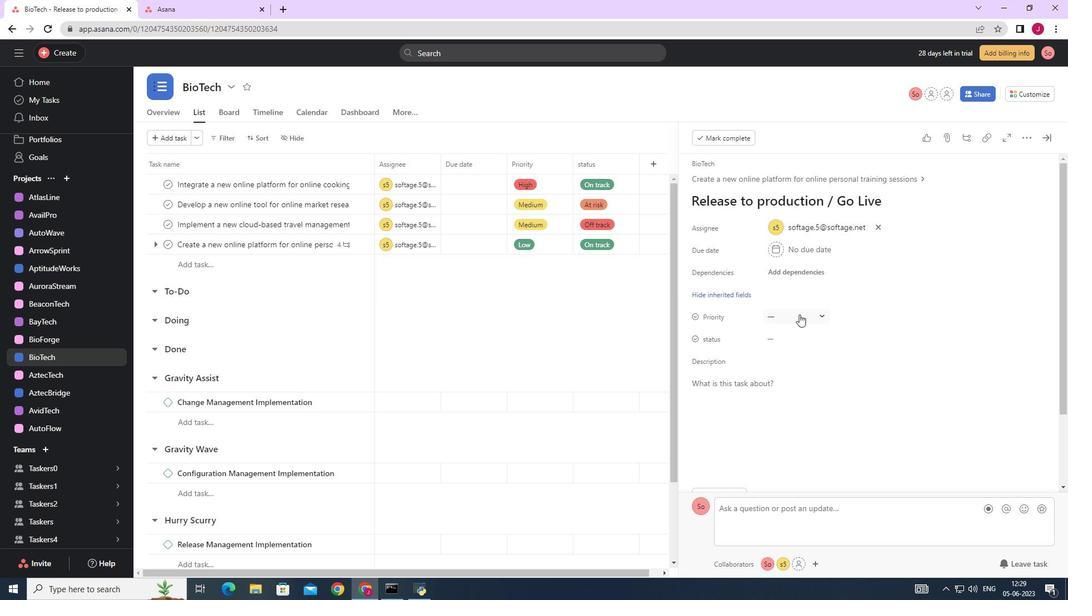 
Action: Mouse pressed left at (789, 316)
Screenshot: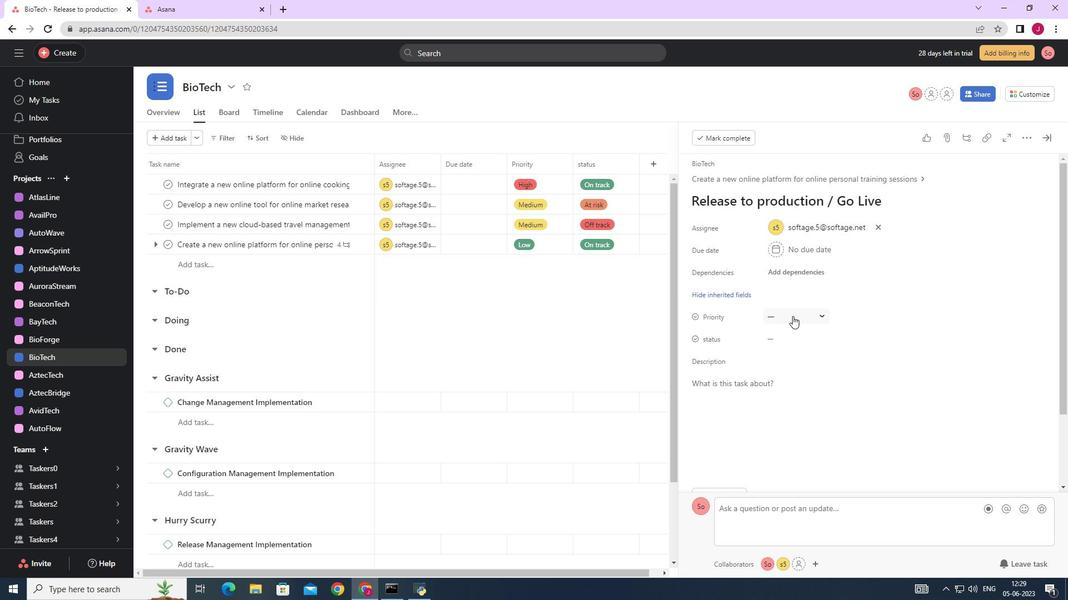 
Action: Mouse moved to (796, 354)
Screenshot: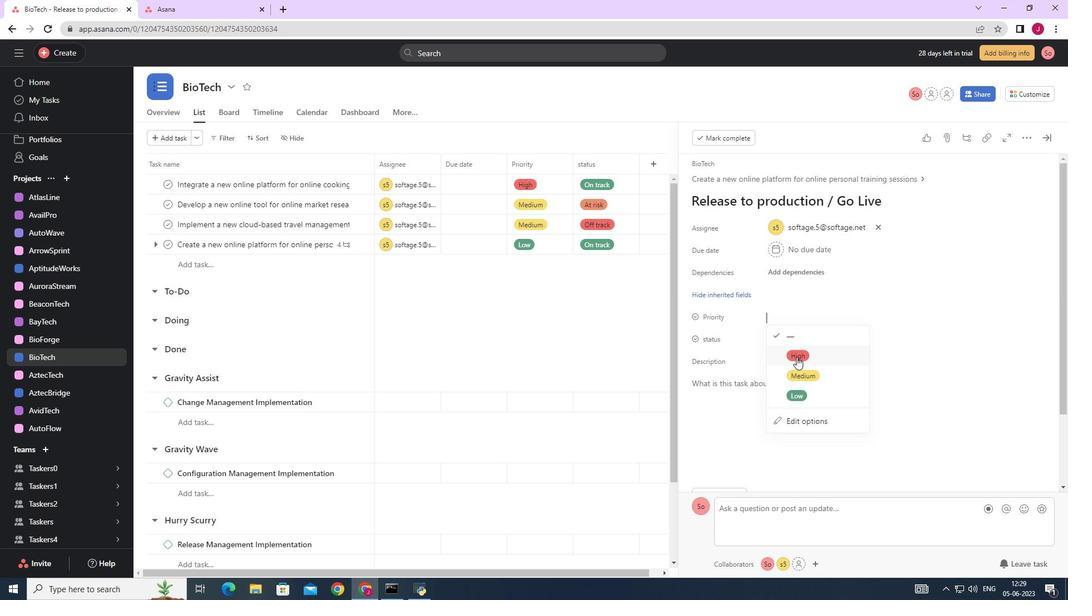 
Action: Mouse pressed left at (796, 354)
Screenshot: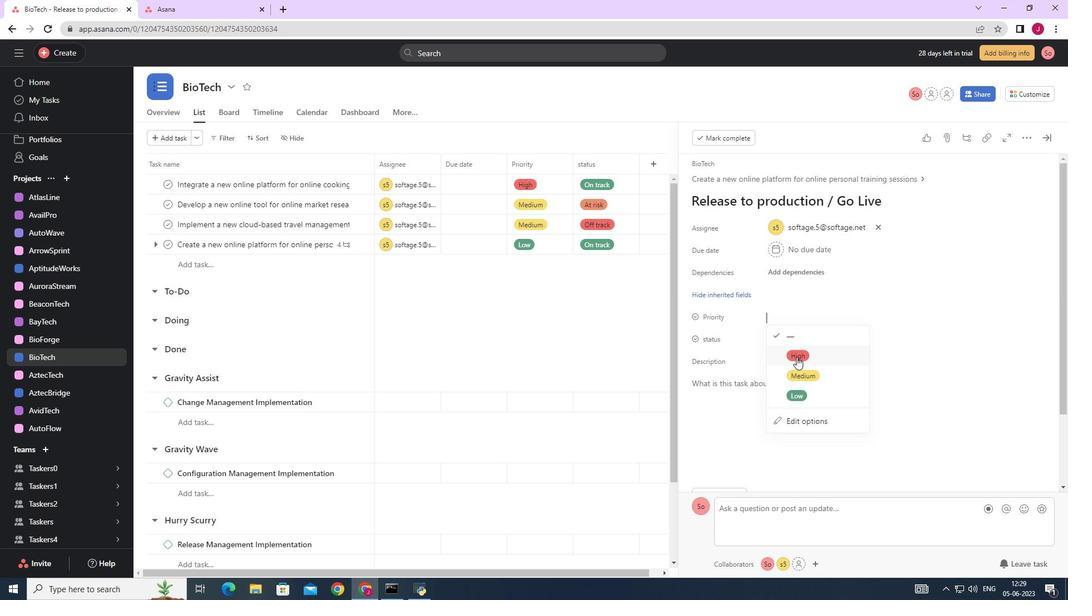 
Action: Mouse moved to (777, 338)
Screenshot: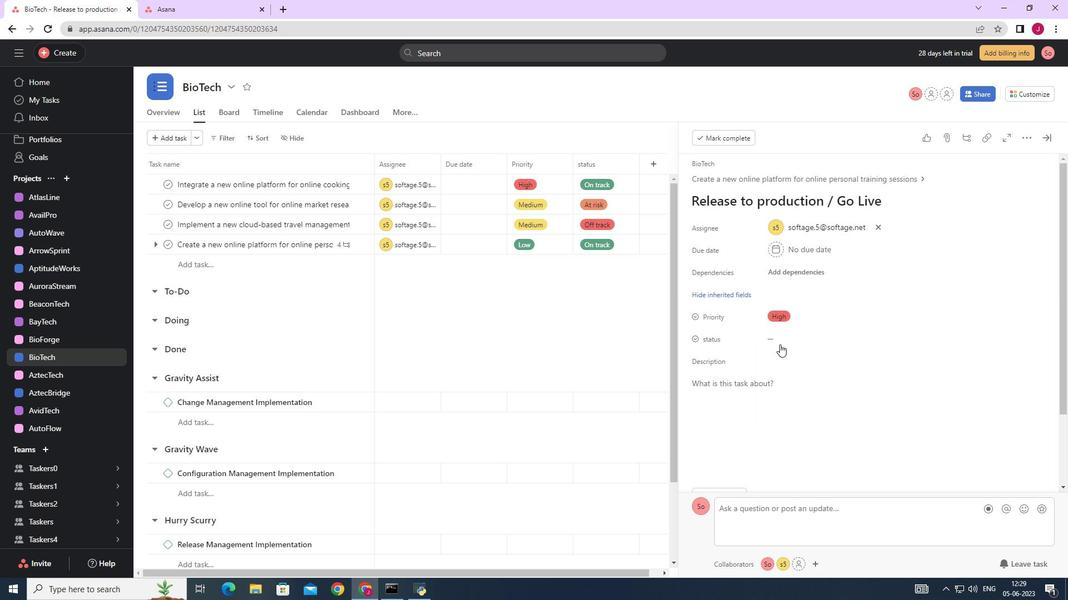 
Action: Mouse pressed left at (777, 338)
Screenshot: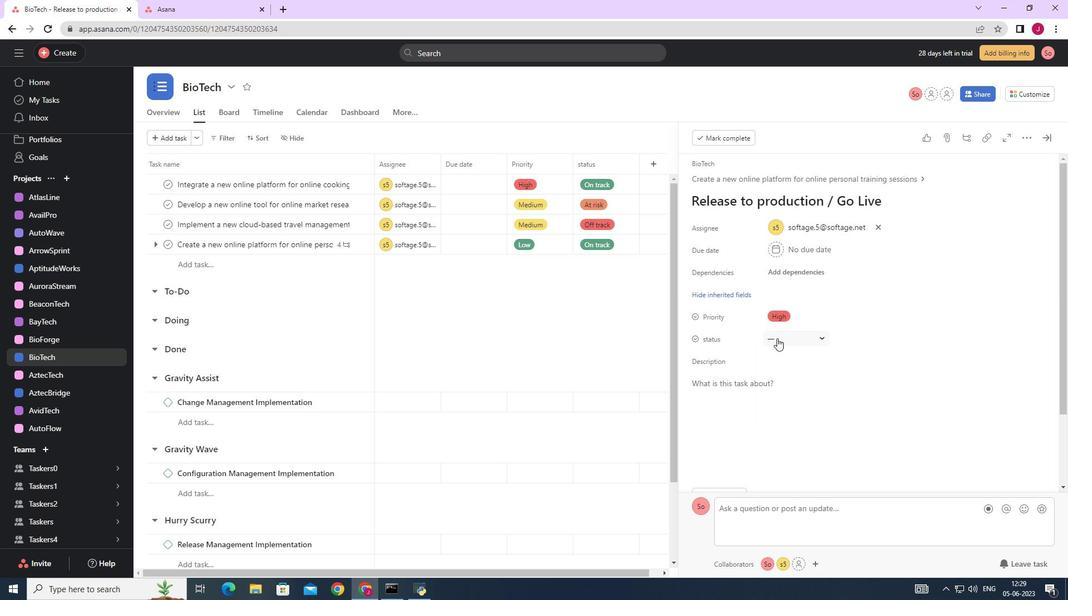 
Action: Mouse moved to (806, 437)
Screenshot: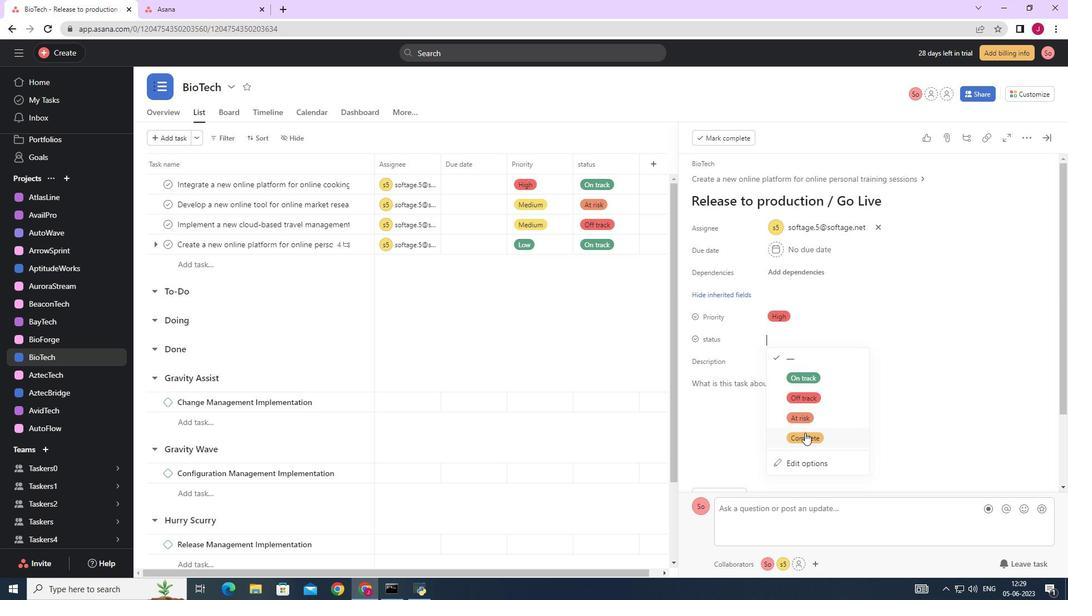 
Action: Mouse pressed left at (806, 437)
Screenshot: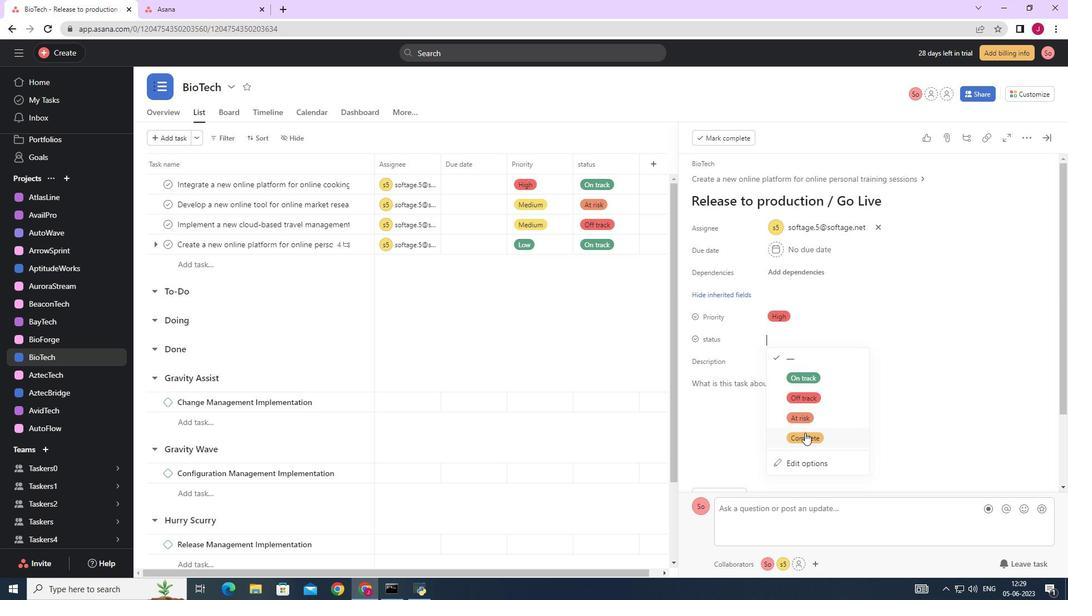 
Action: Mouse moved to (1051, 136)
Screenshot: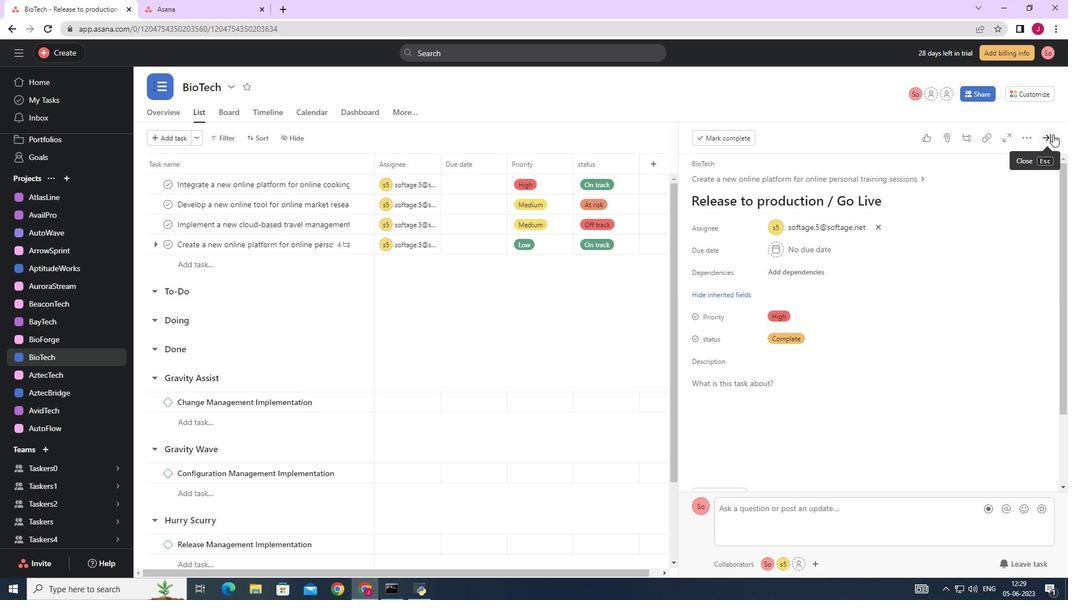 
Action: Mouse pressed left at (1051, 136)
Screenshot: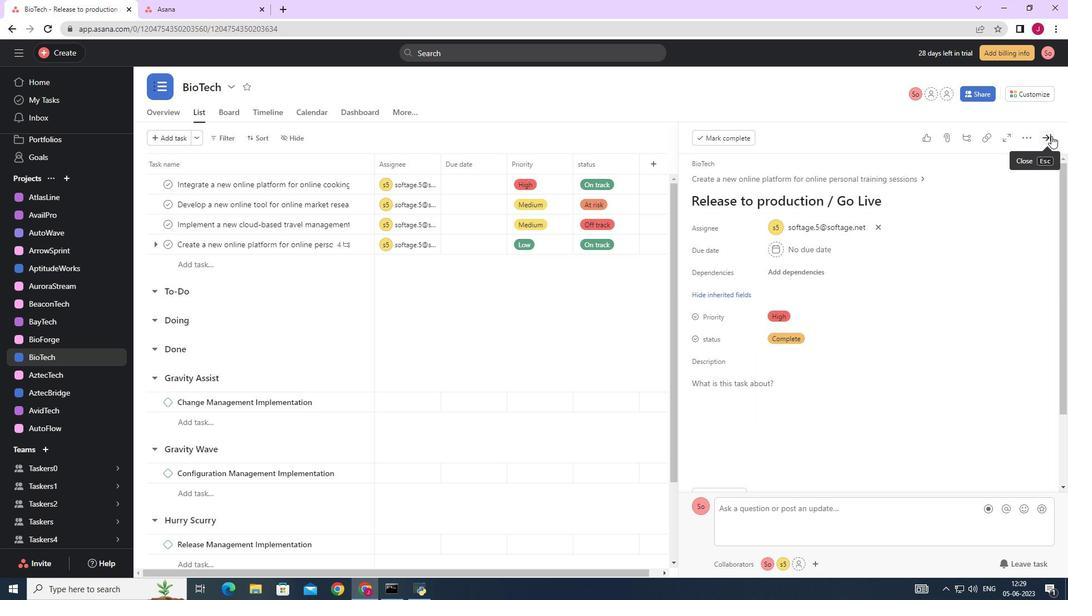 
Action: Mouse moved to (1024, 145)
Screenshot: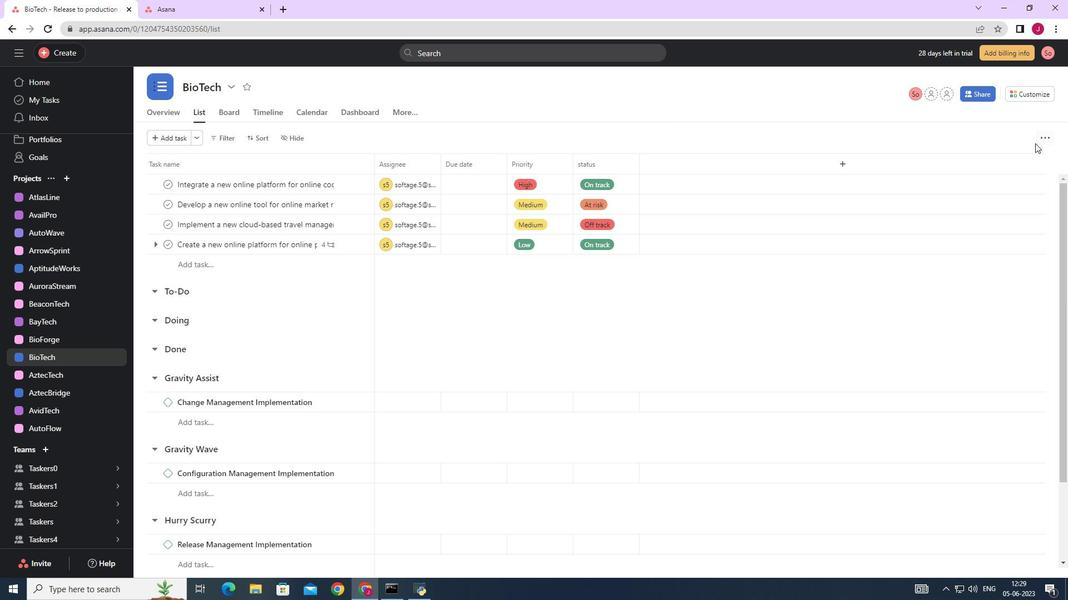 
